 Task: Check the sale-to-list ratio of large walk-in closet in the last 5 years.
Action: Mouse moved to (1195, 302)
Screenshot: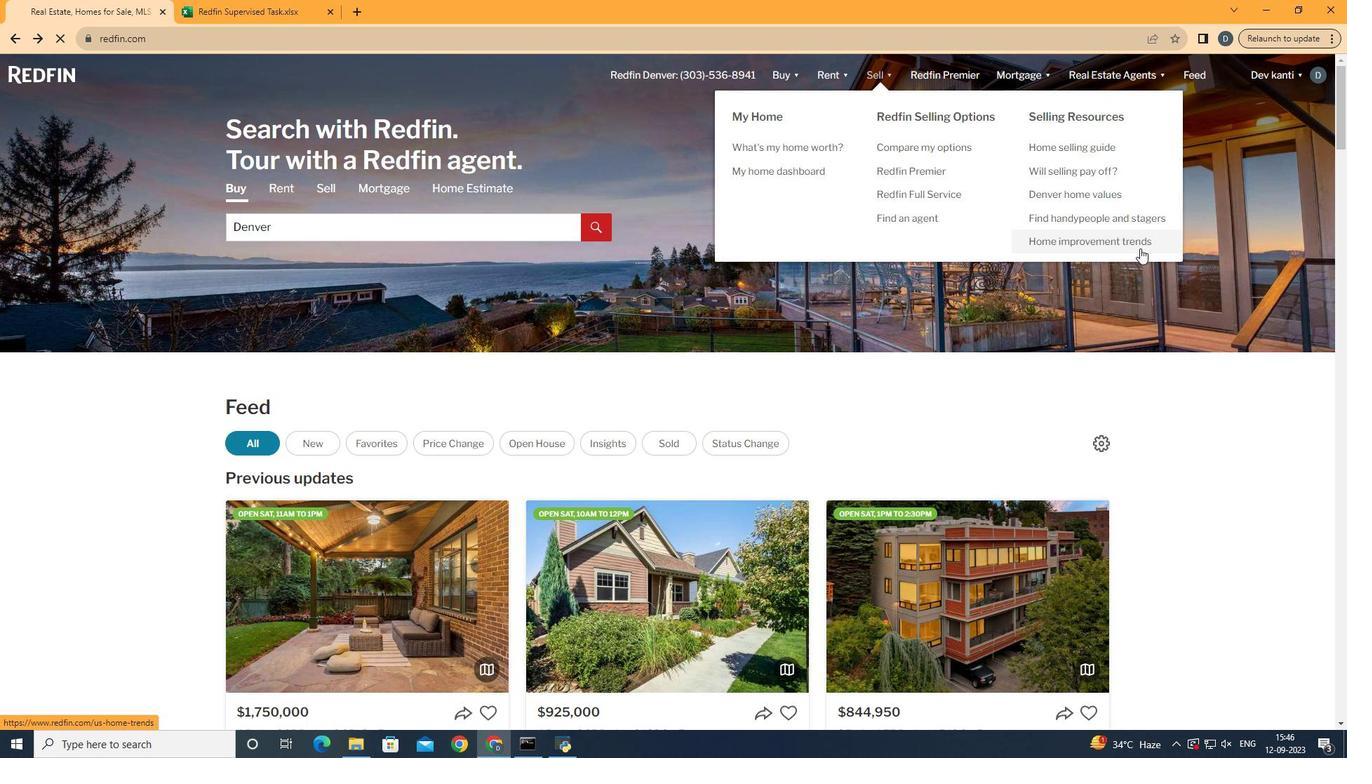 
Action: Mouse pressed left at (1195, 302)
Screenshot: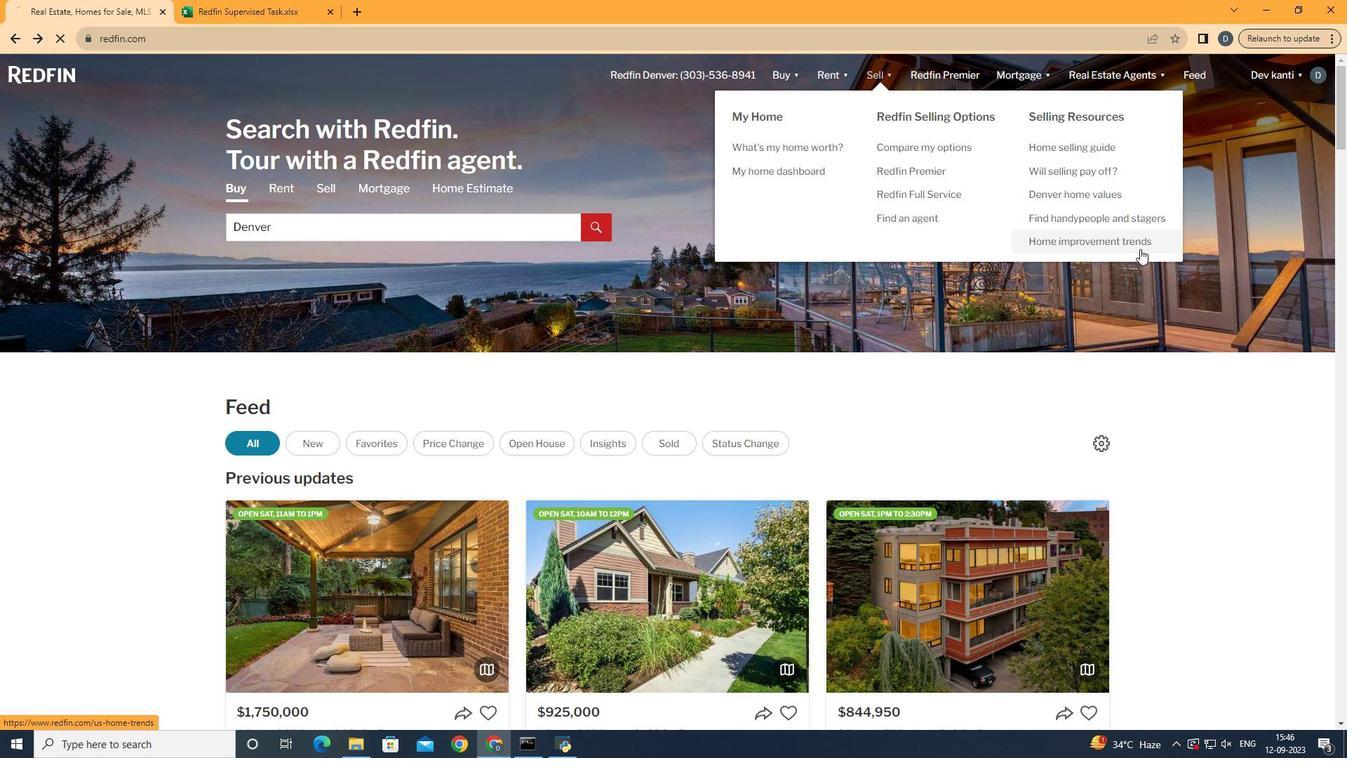 
Action: Mouse moved to (393, 317)
Screenshot: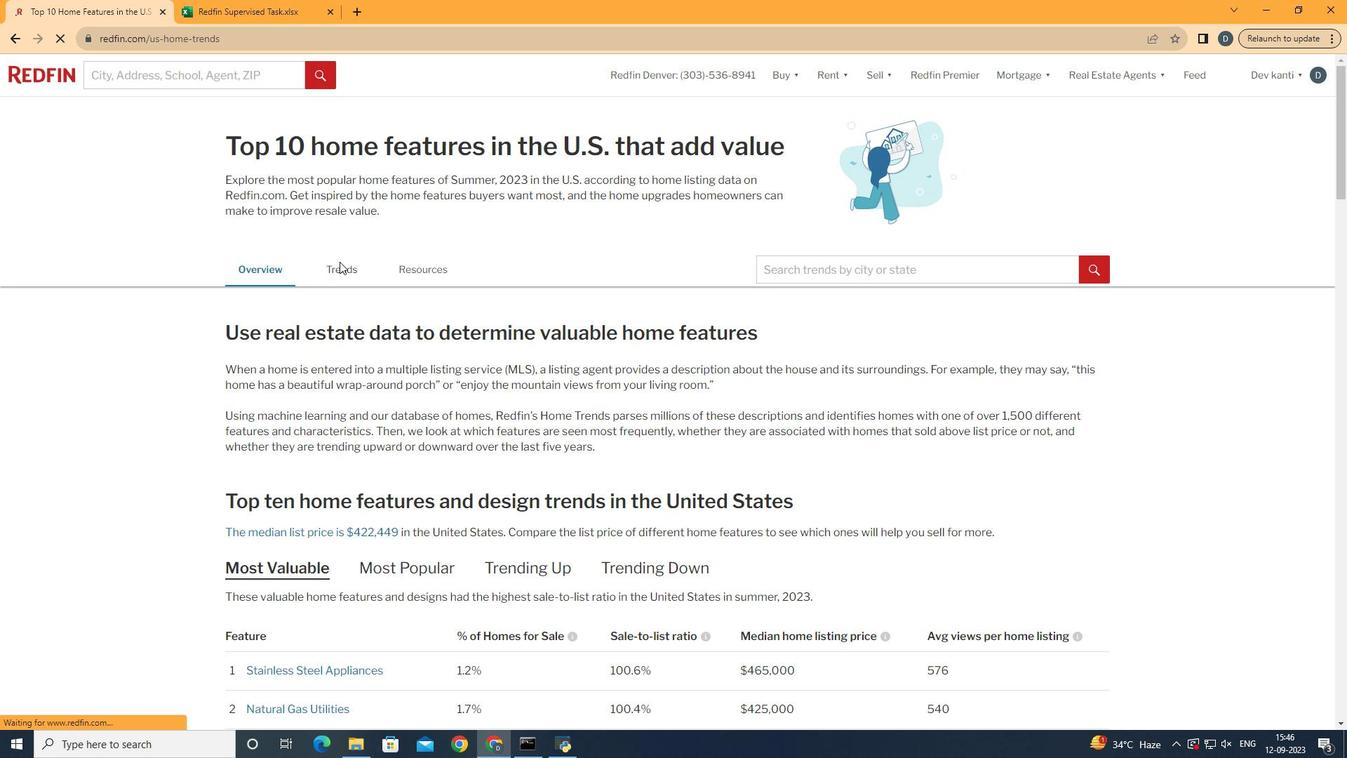 
Action: Mouse pressed left at (393, 317)
Screenshot: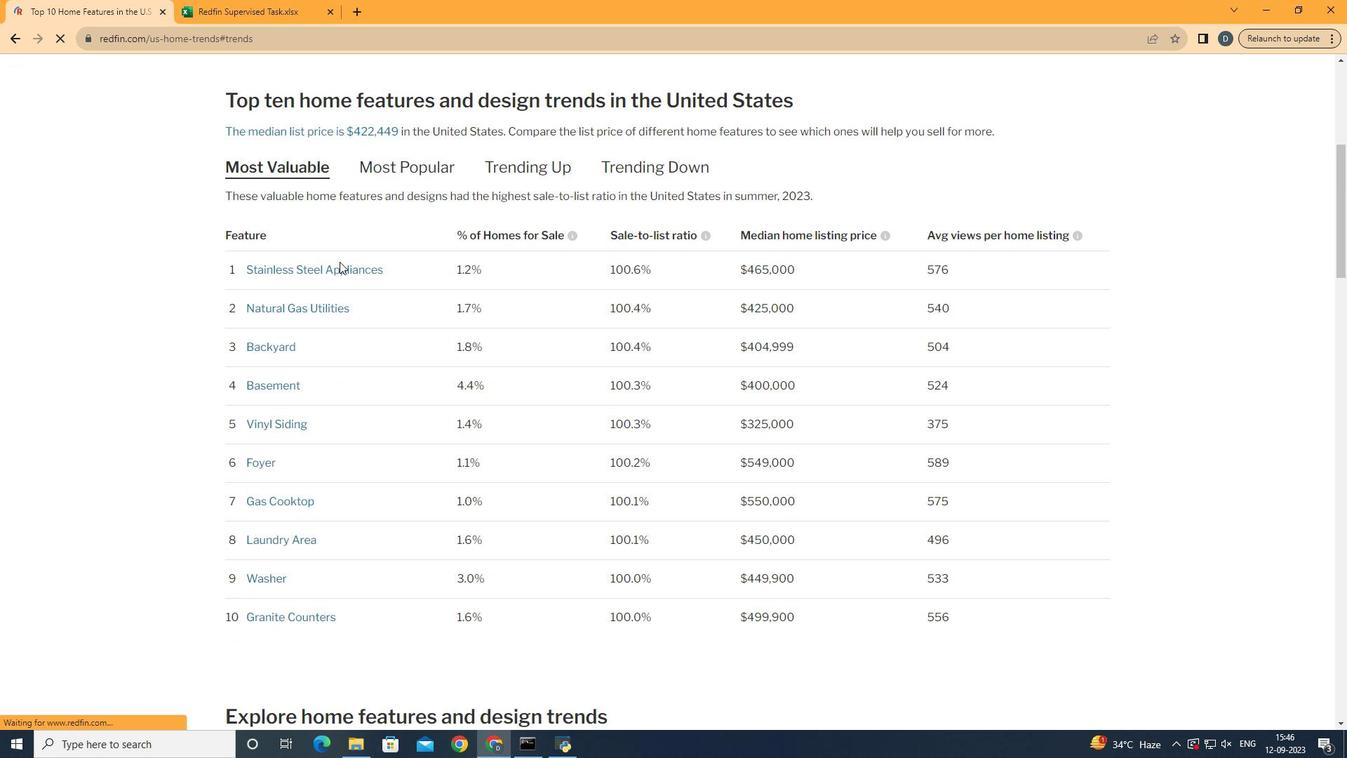 
Action: Mouse moved to (468, 431)
Screenshot: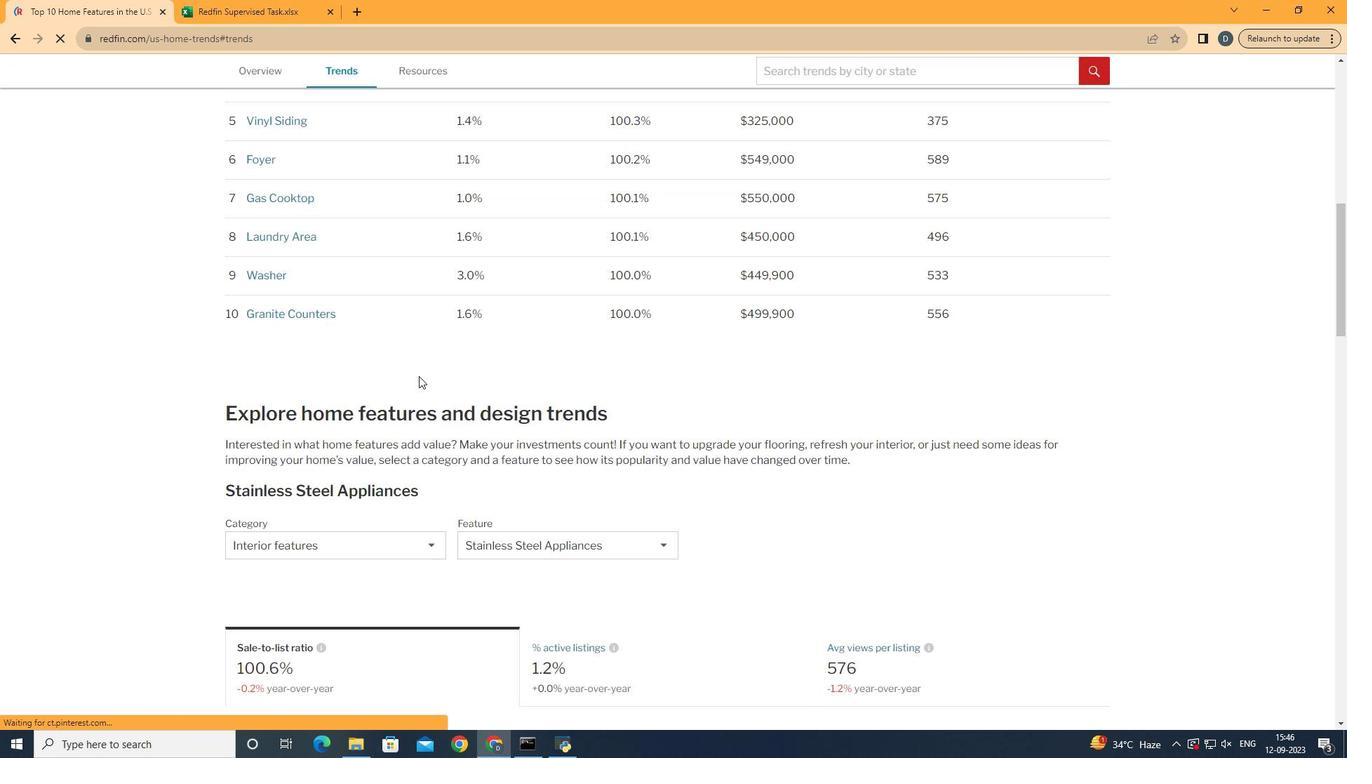 
Action: Mouse scrolled (468, 430) with delta (0, 0)
Screenshot: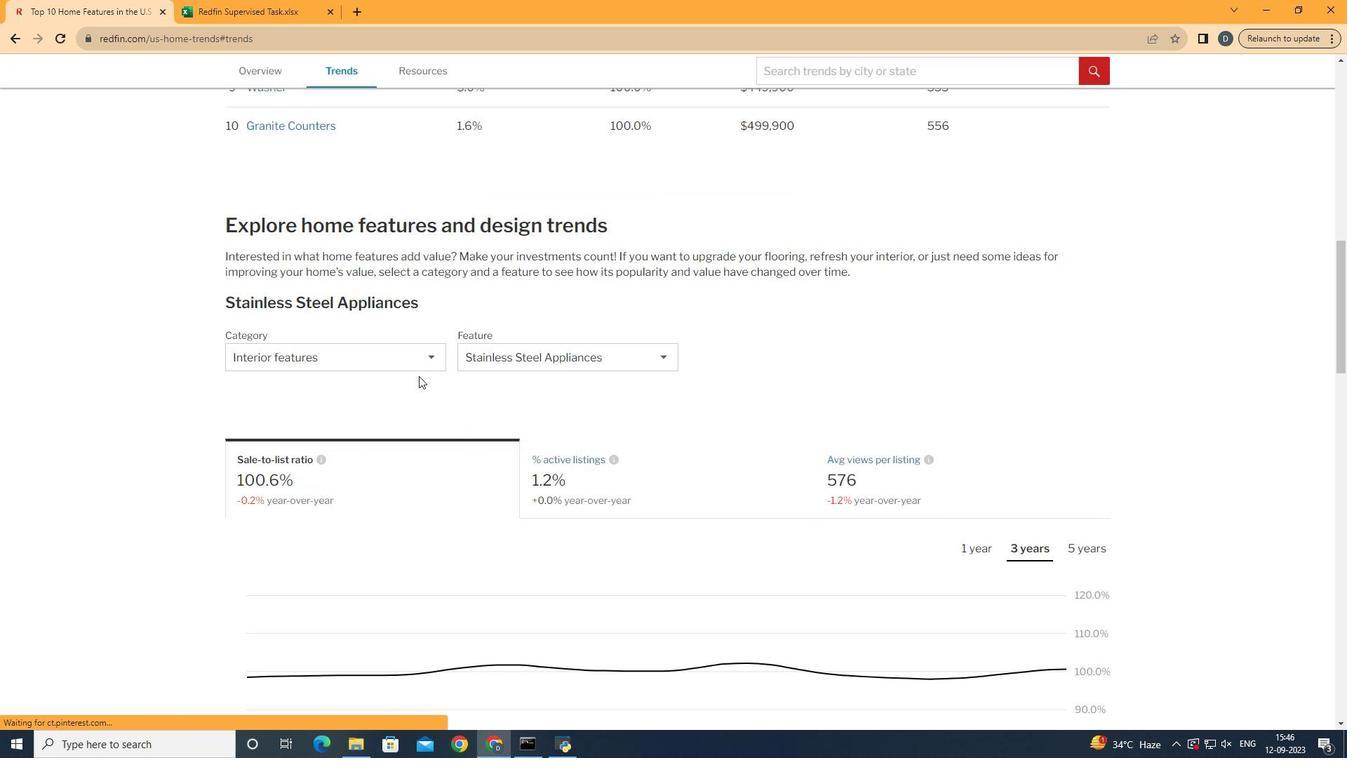 
Action: Mouse scrolled (468, 430) with delta (0, 0)
Screenshot: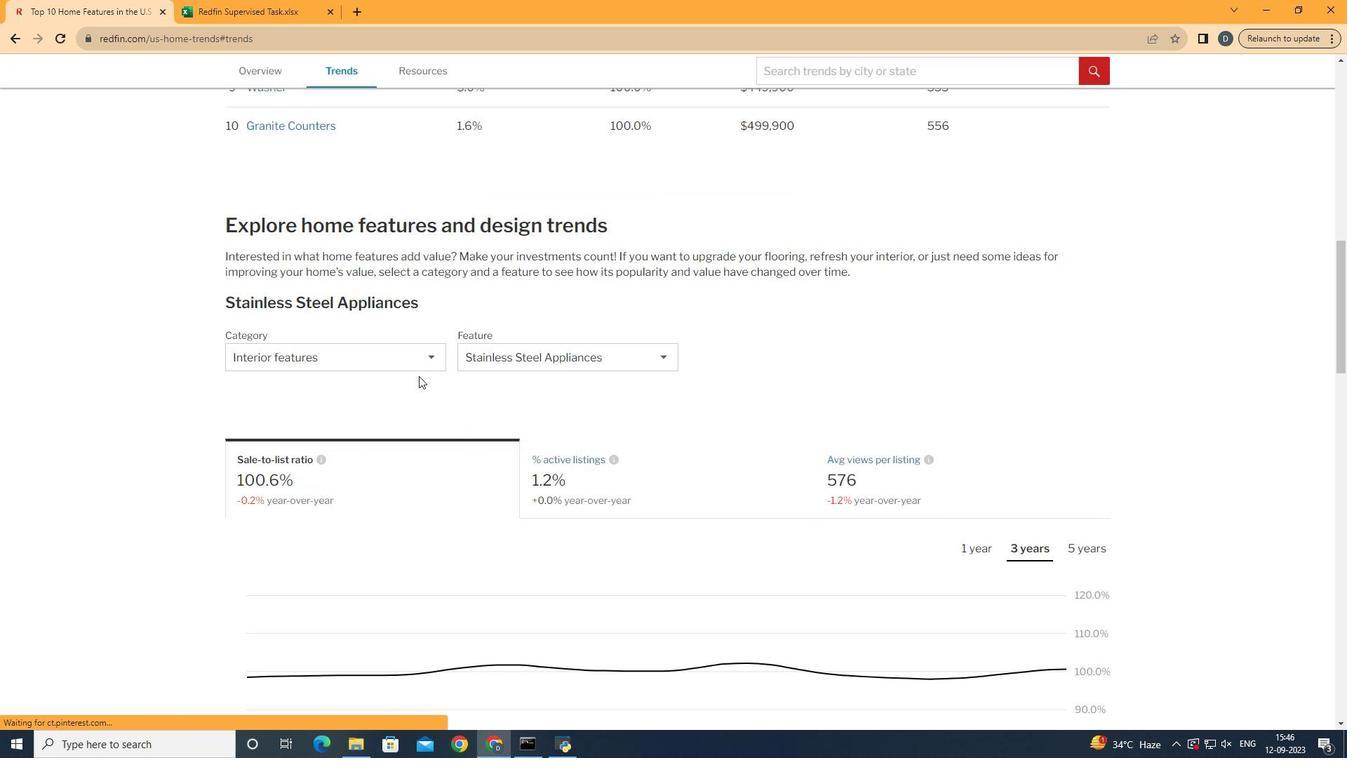 
Action: Mouse moved to (468, 431)
Screenshot: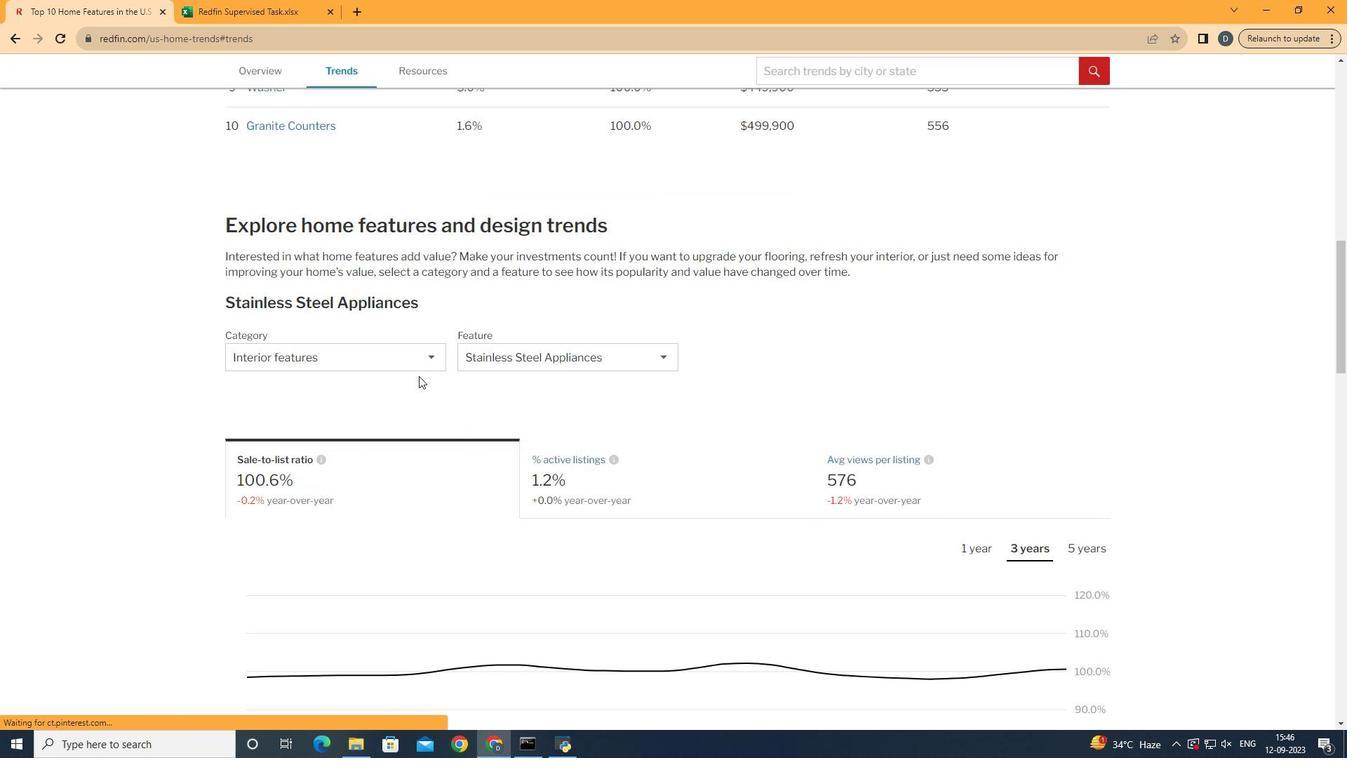 
Action: Mouse scrolled (468, 430) with delta (0, 0)
Screenshot: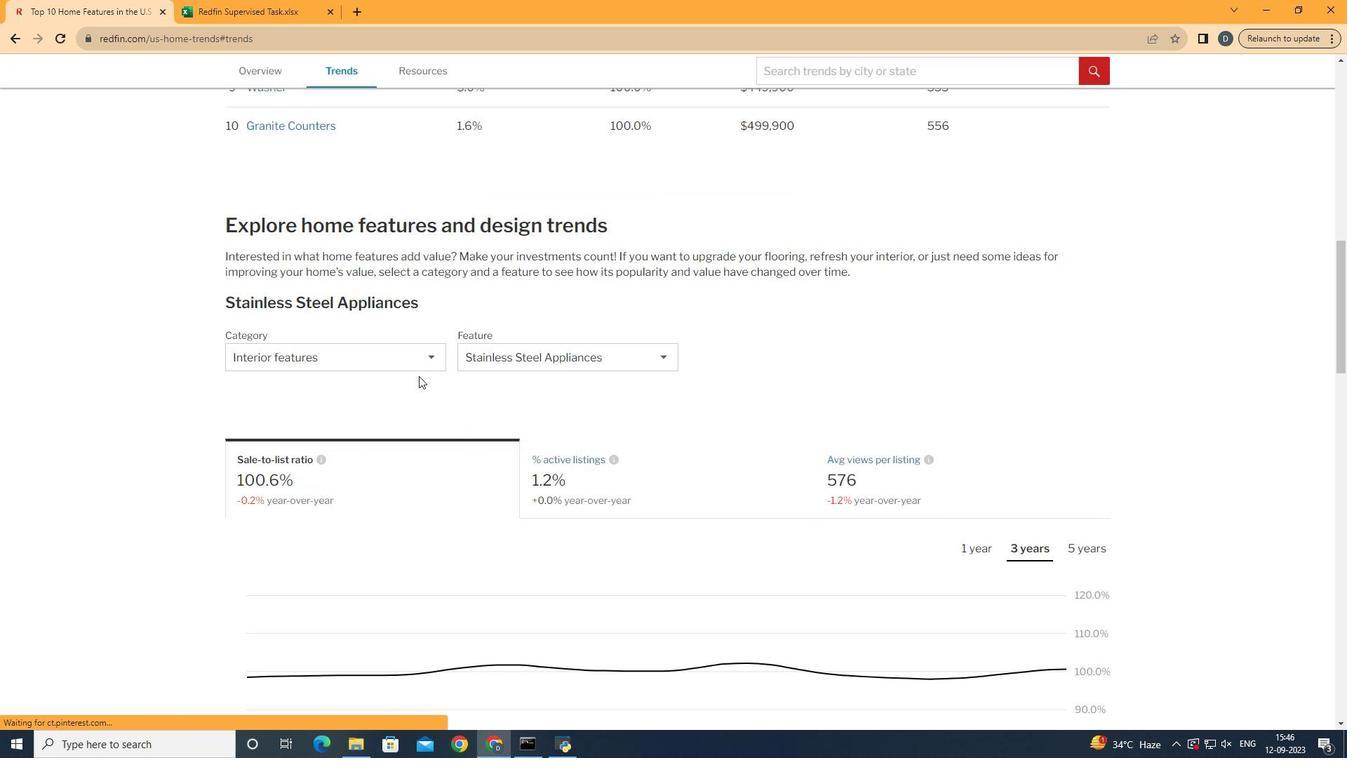 
Action: Mouse moved to (469, 431)
Screenshot: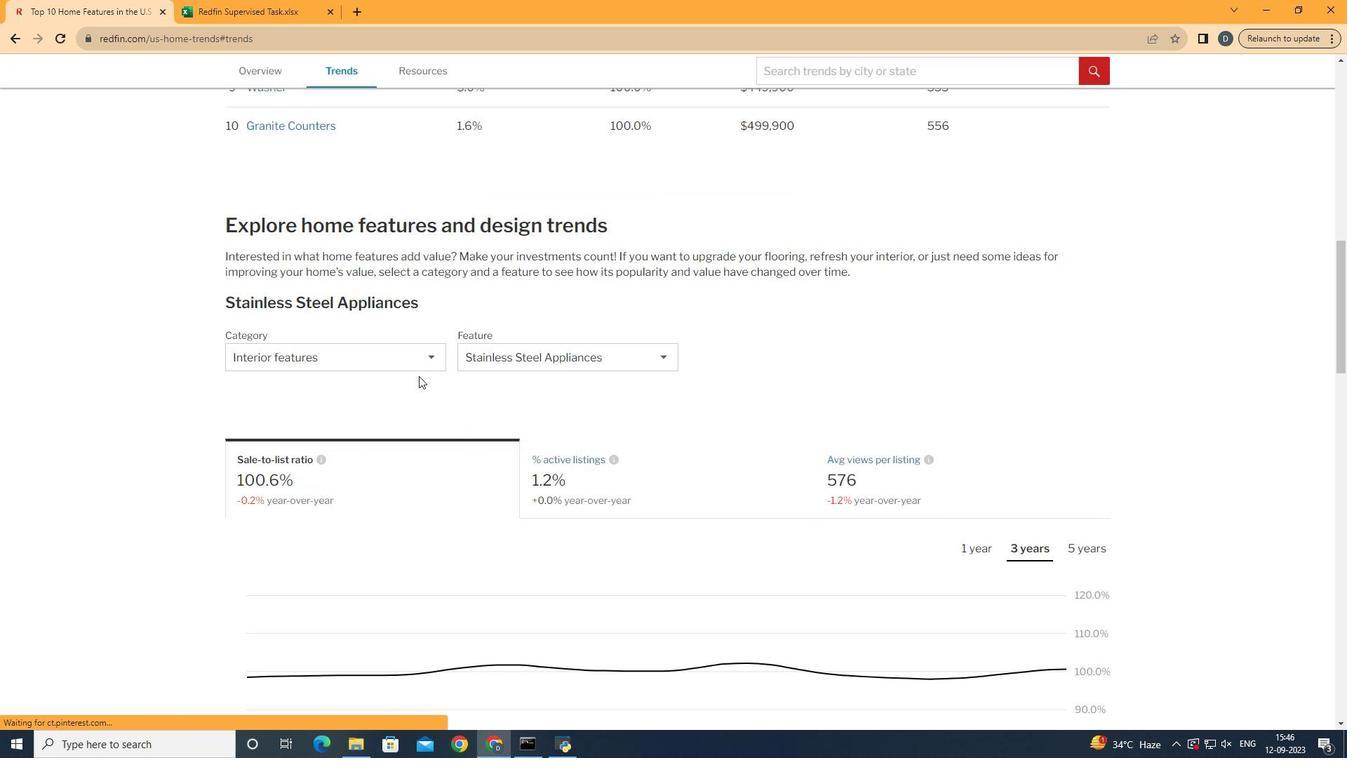 
Action: Mouse scrolled (469, 430) with delta (0, 0)
Screenshot: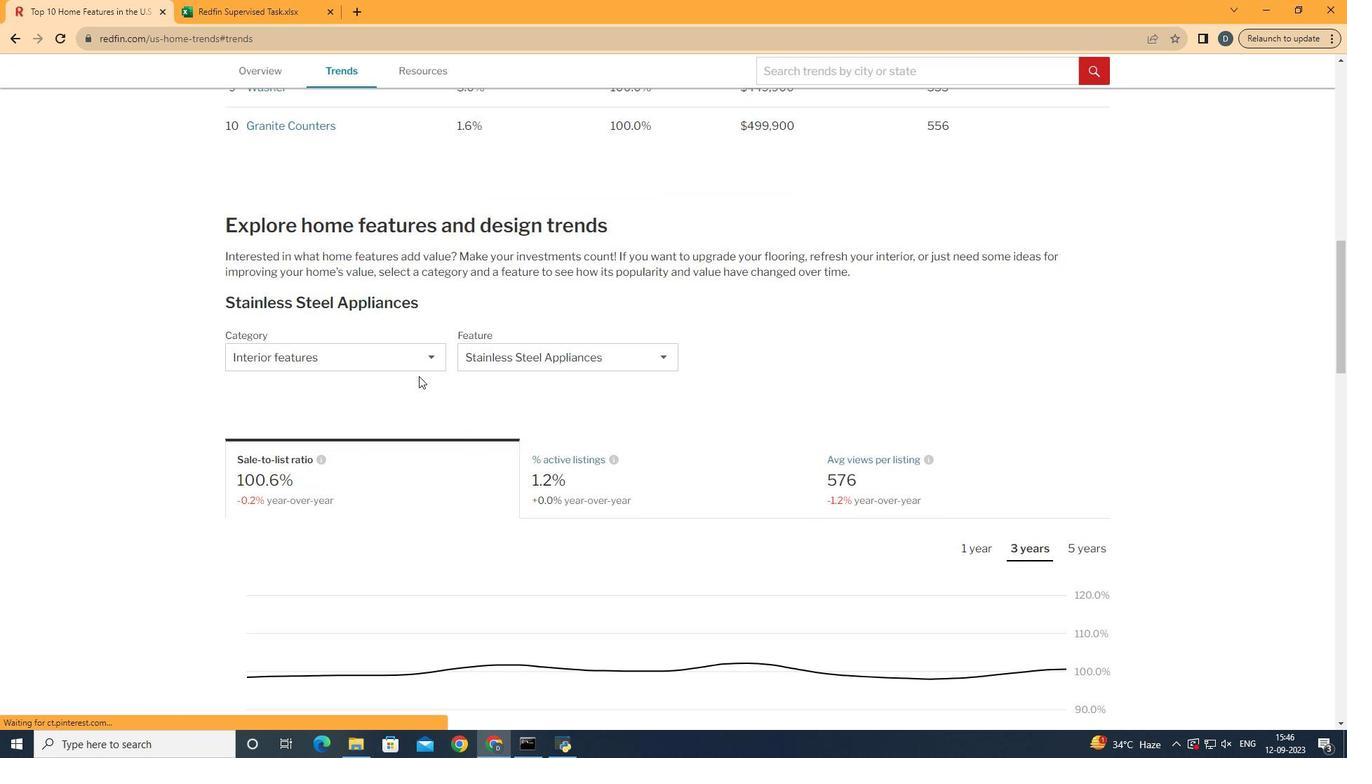 
Action: Mouse moved to (471, 431)
Screenshot: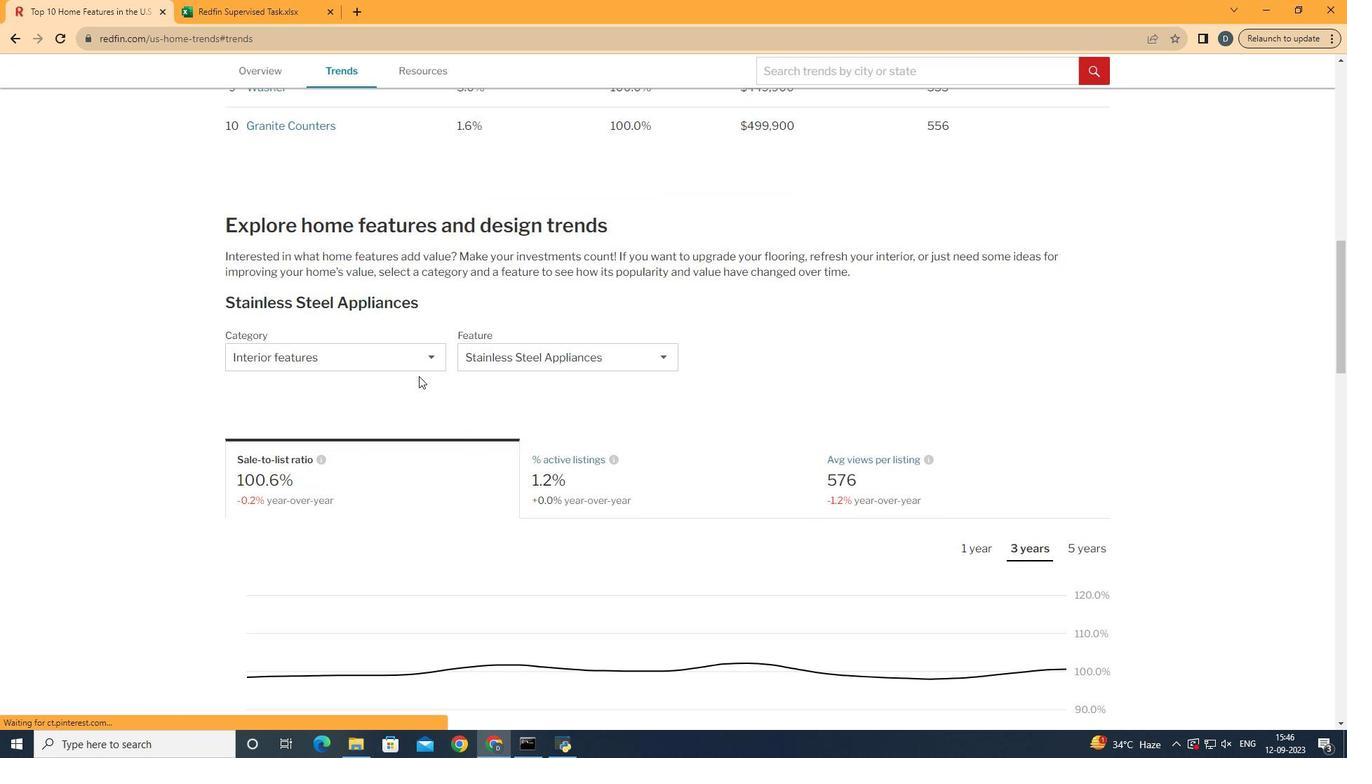 
Action: Mouse scrolled (471, 430) with delta (0, 0)
Screenshot: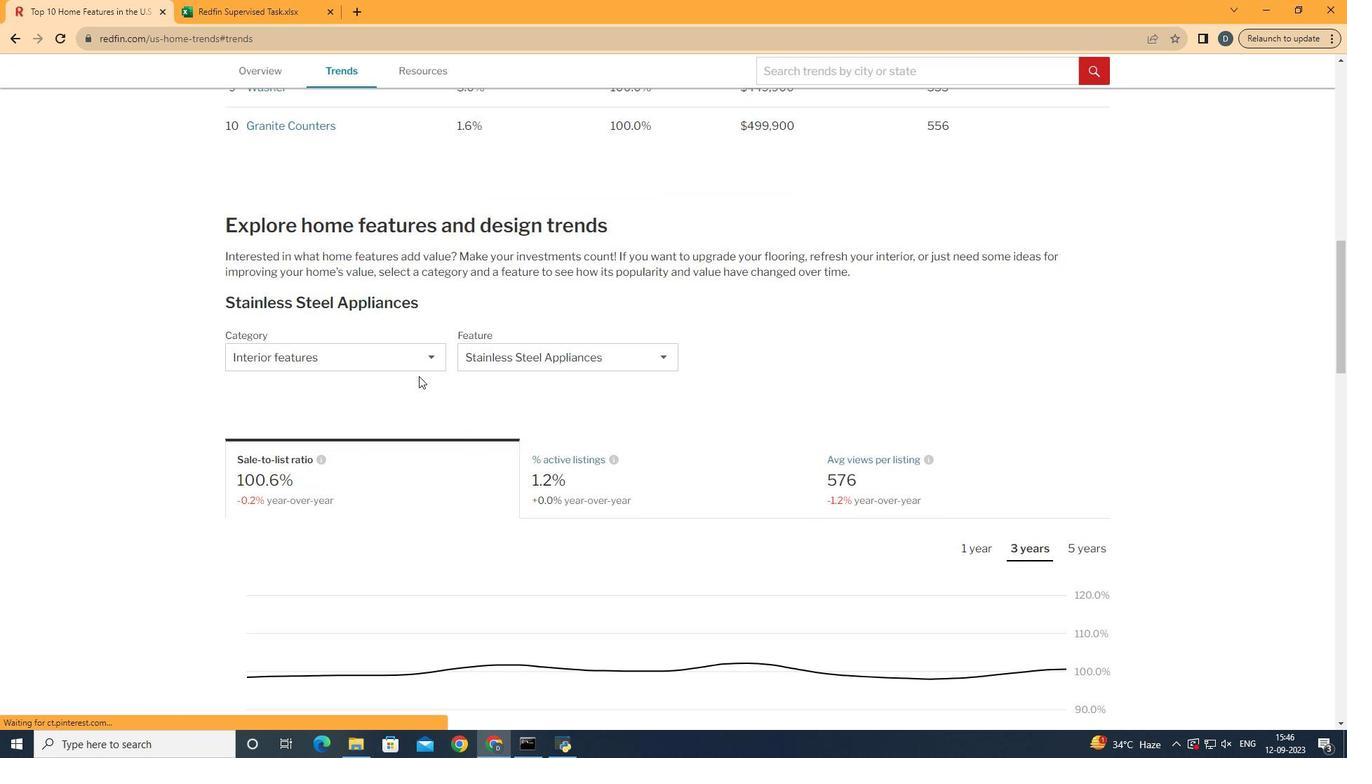 
Action: Mouse moved to (473, 430)
Screenshot: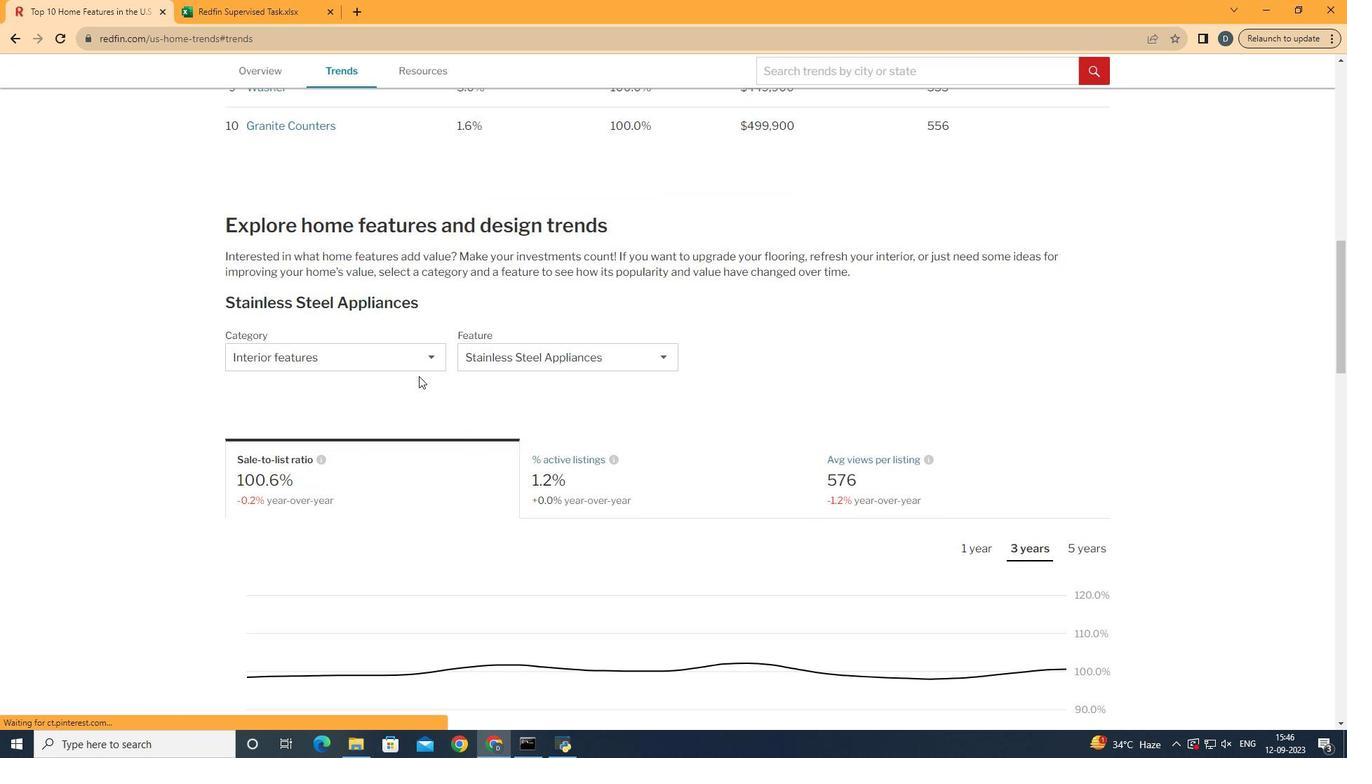 
Action: Mouse scrolled (473, 430) with delta (0, 0)
Screenshot: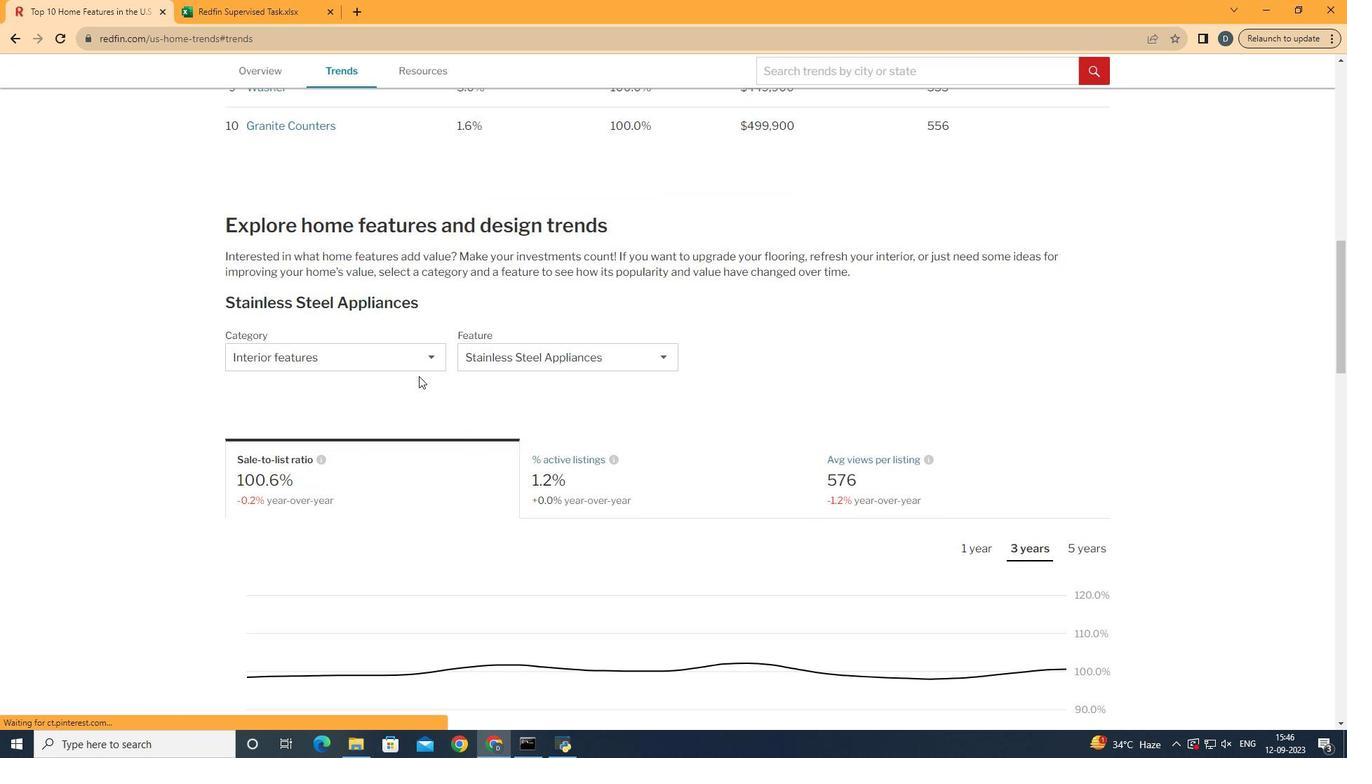 
Action: Mouse moved to (473, 430)
Screenshot: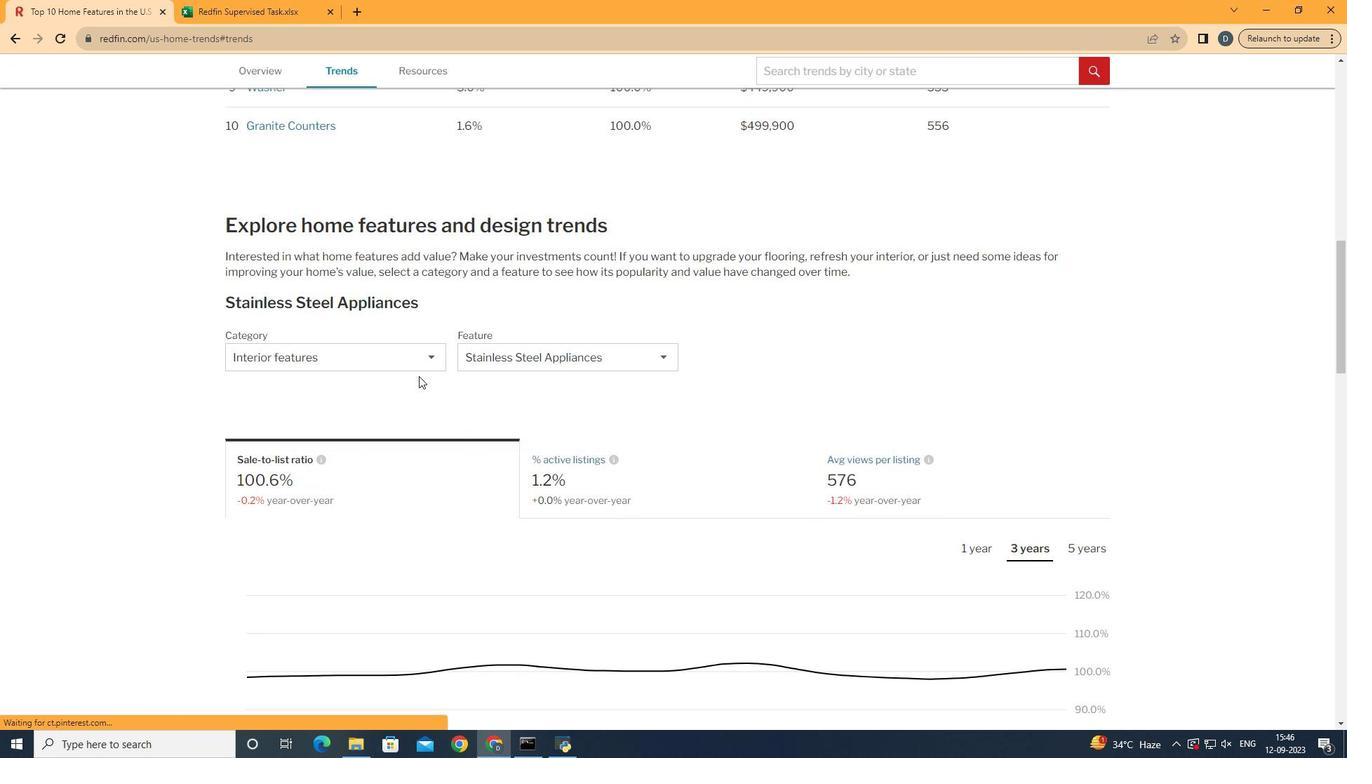 
Action: Mouse scrolled (473, 430) with delta (0, 0)
Screenshot: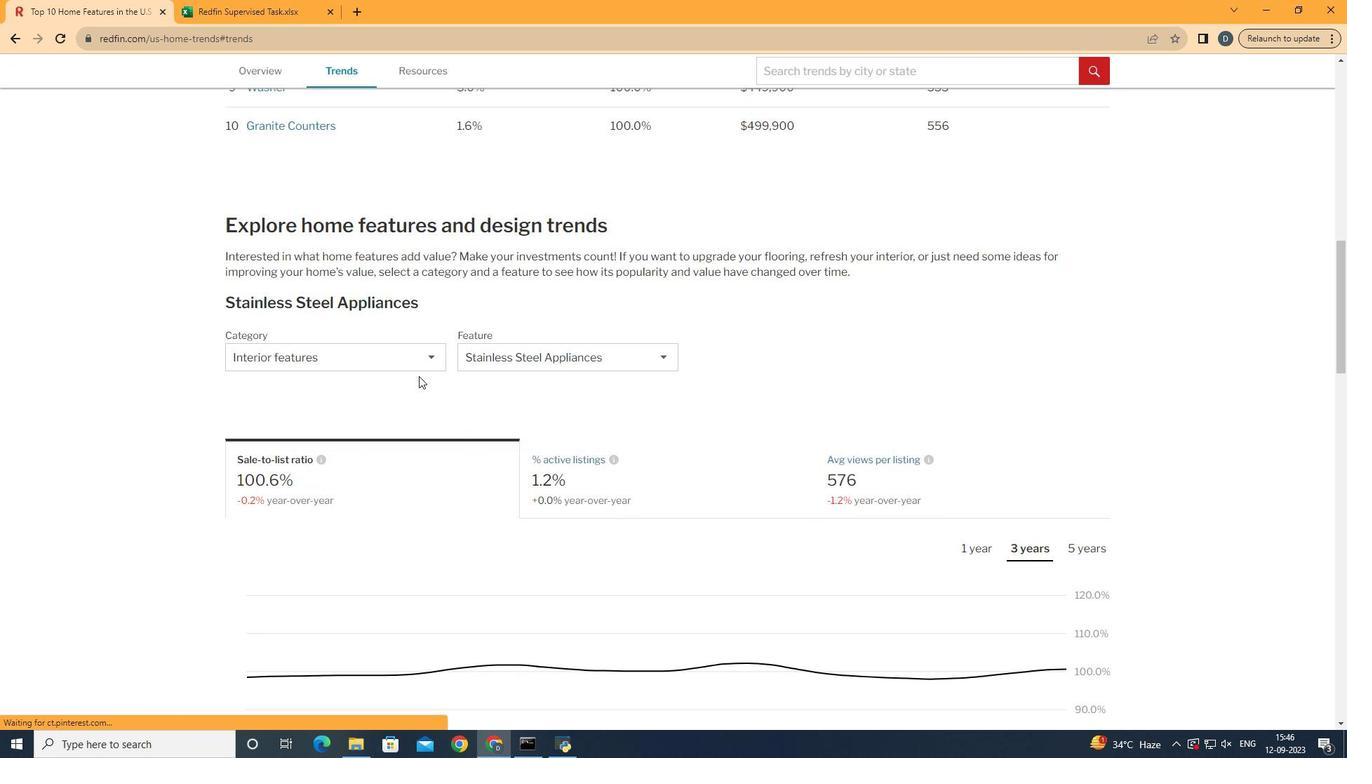 
Action: Mouse moved to (473, 430)
Screenshot: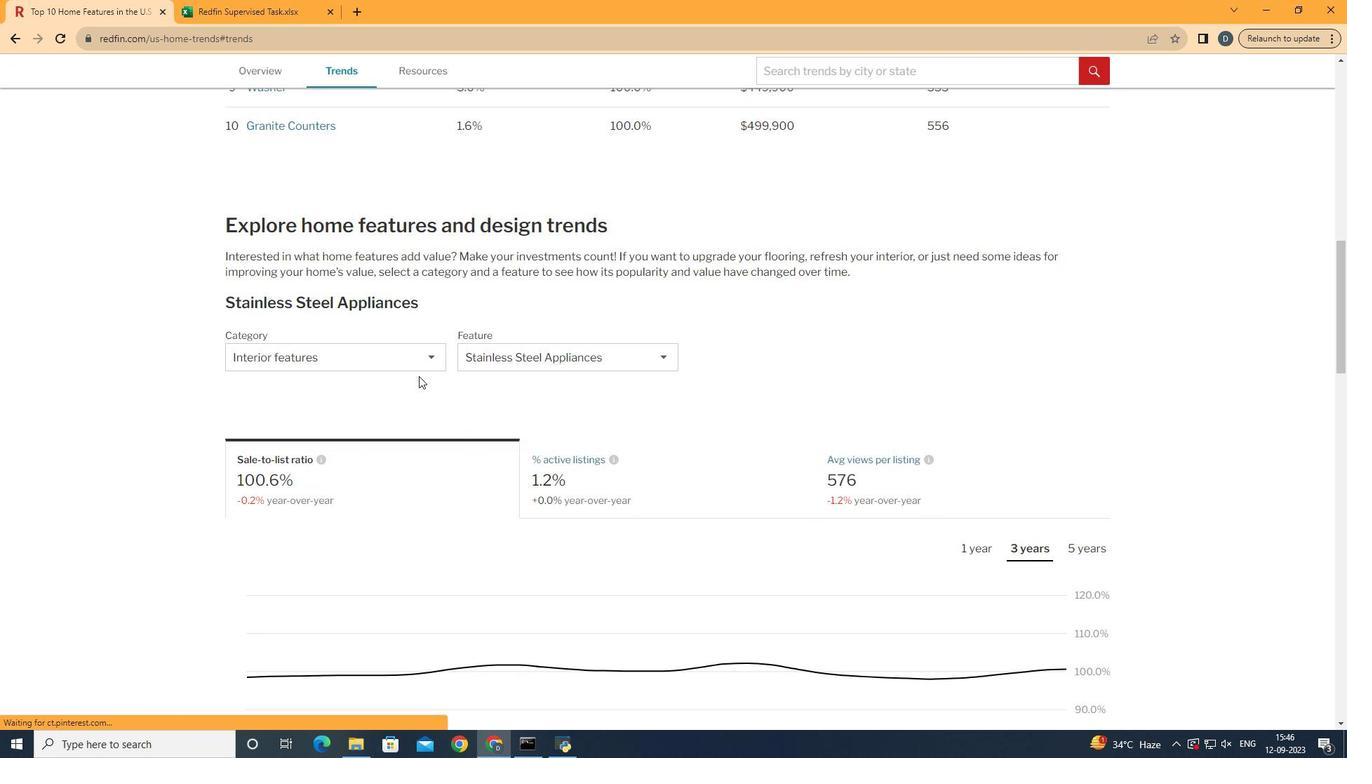 
Action: Mouse scrolled (473, 430) with delta (0, 0)
Screenshot: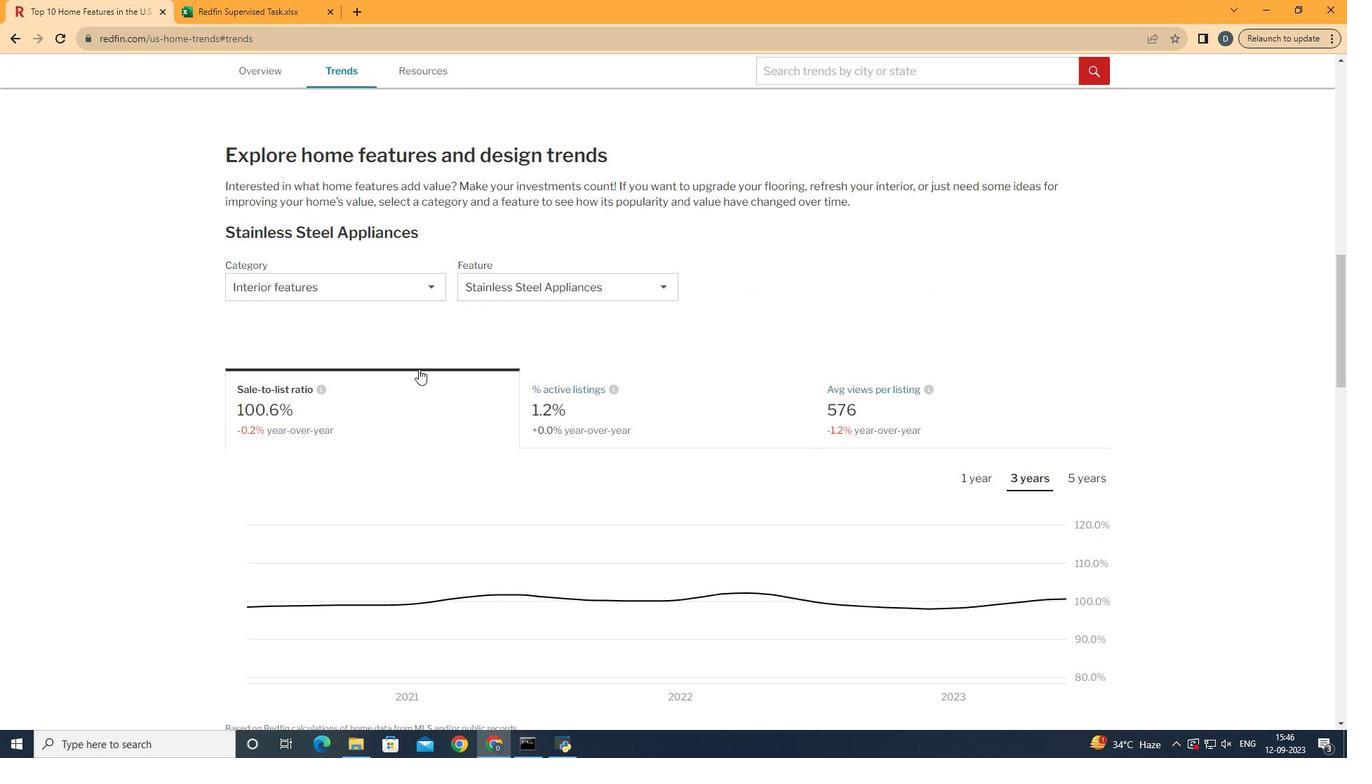 
Action: Mouse moved to (456, 325)
Screenshot: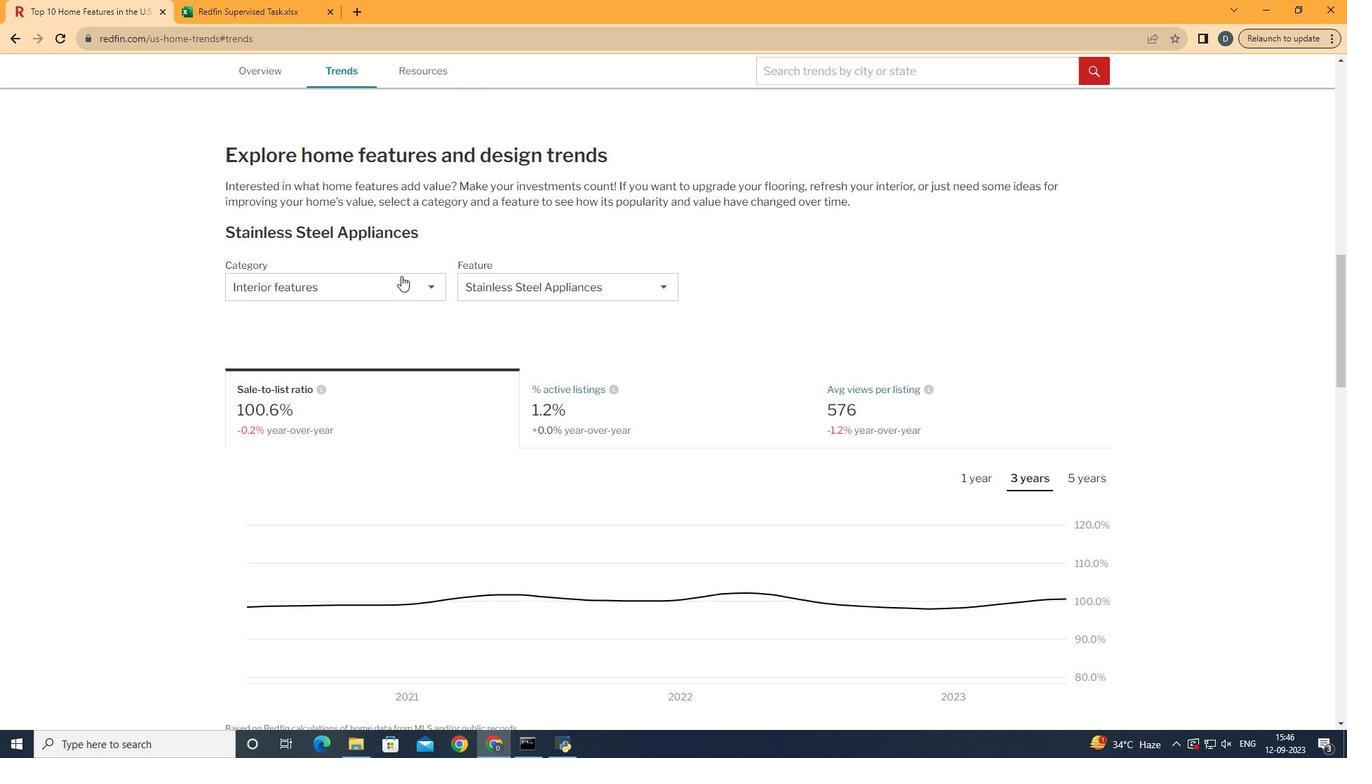 
Action: Mouse pressed left at (456, 325)
Screenshot: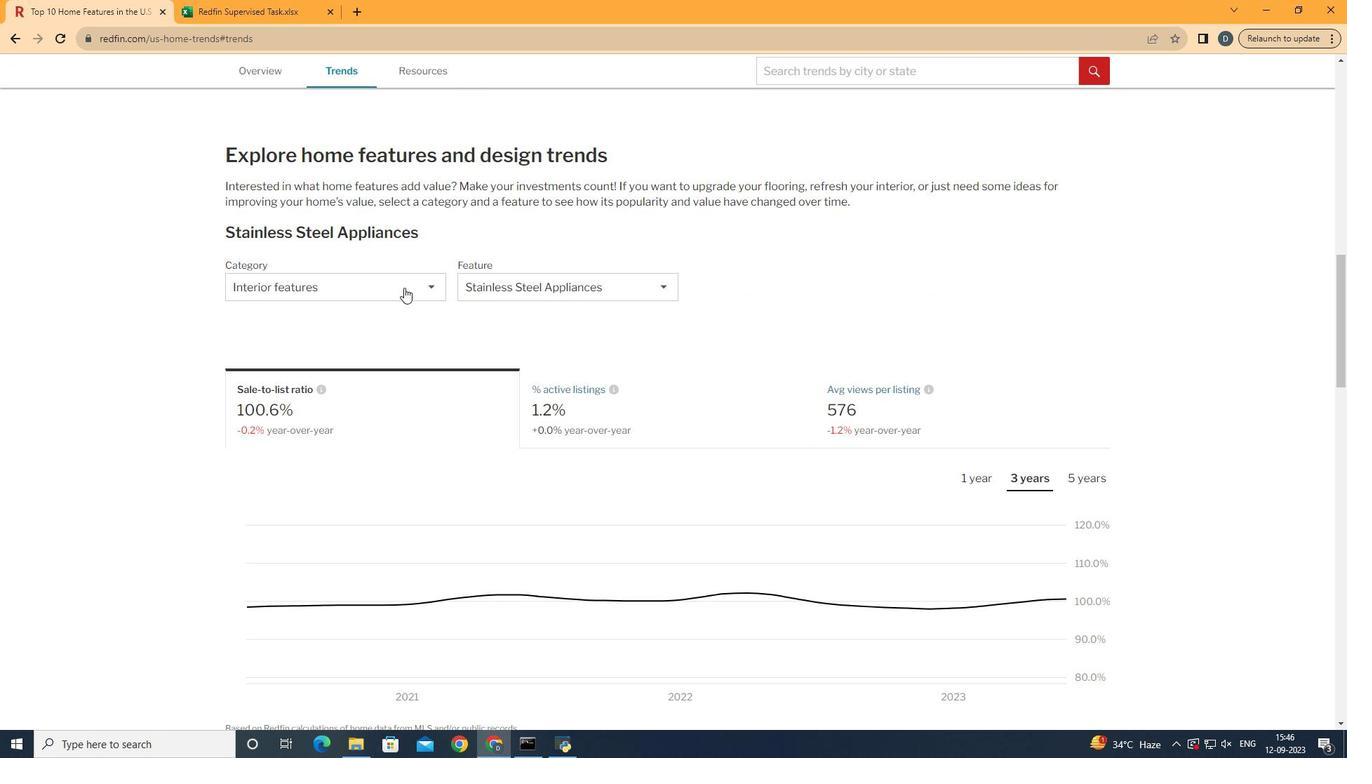 
Action: Mouse moved to (459, 342)
Screenshot: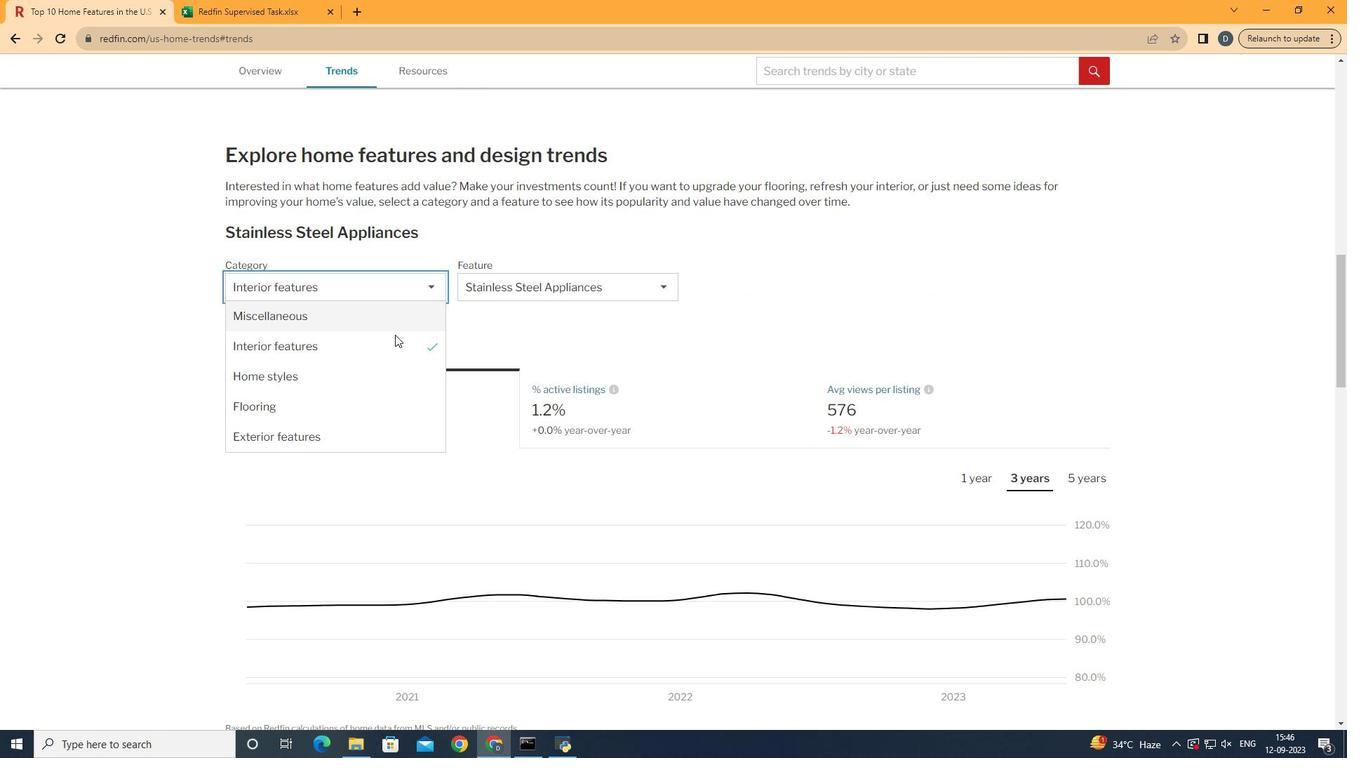 
Action: Mouse pressed left at (459, 342)
Screenshot: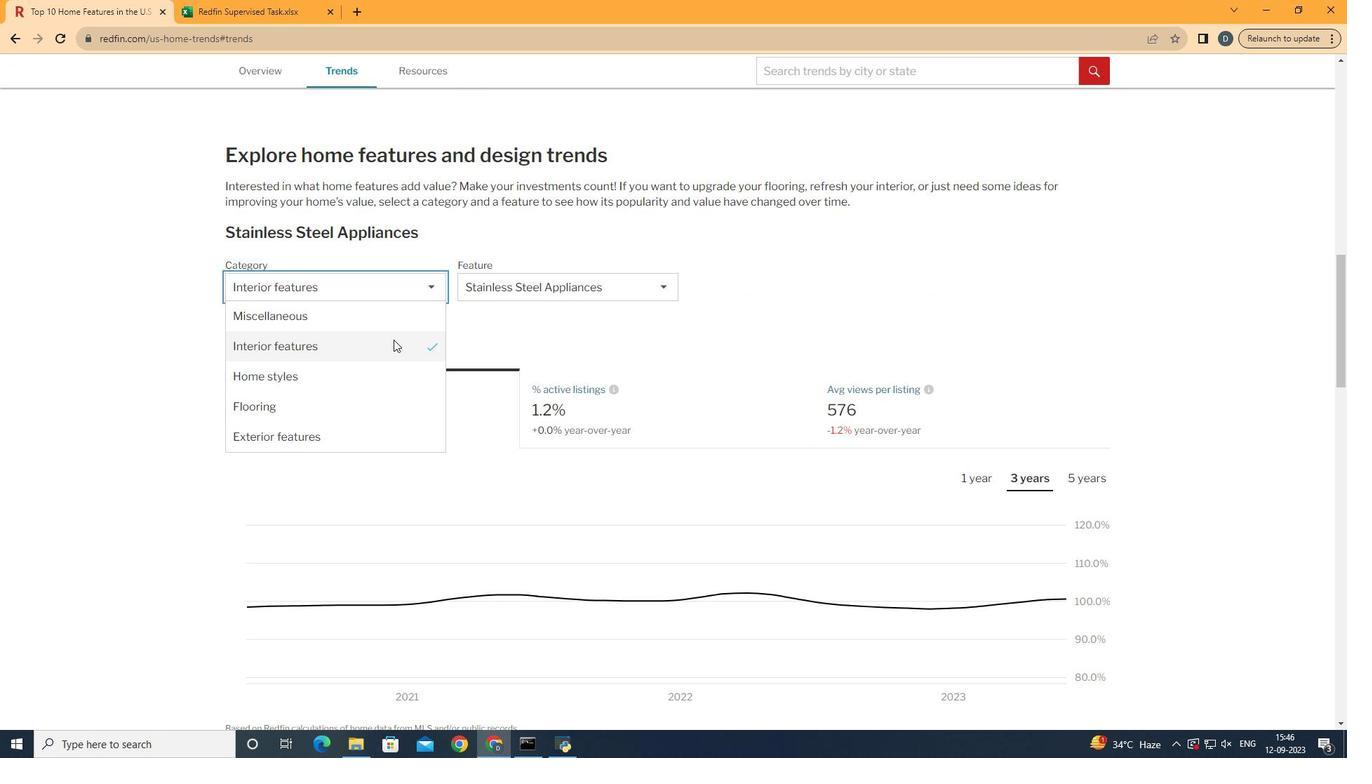 
Action: Mouse moved to (448, 396)
Screenshot: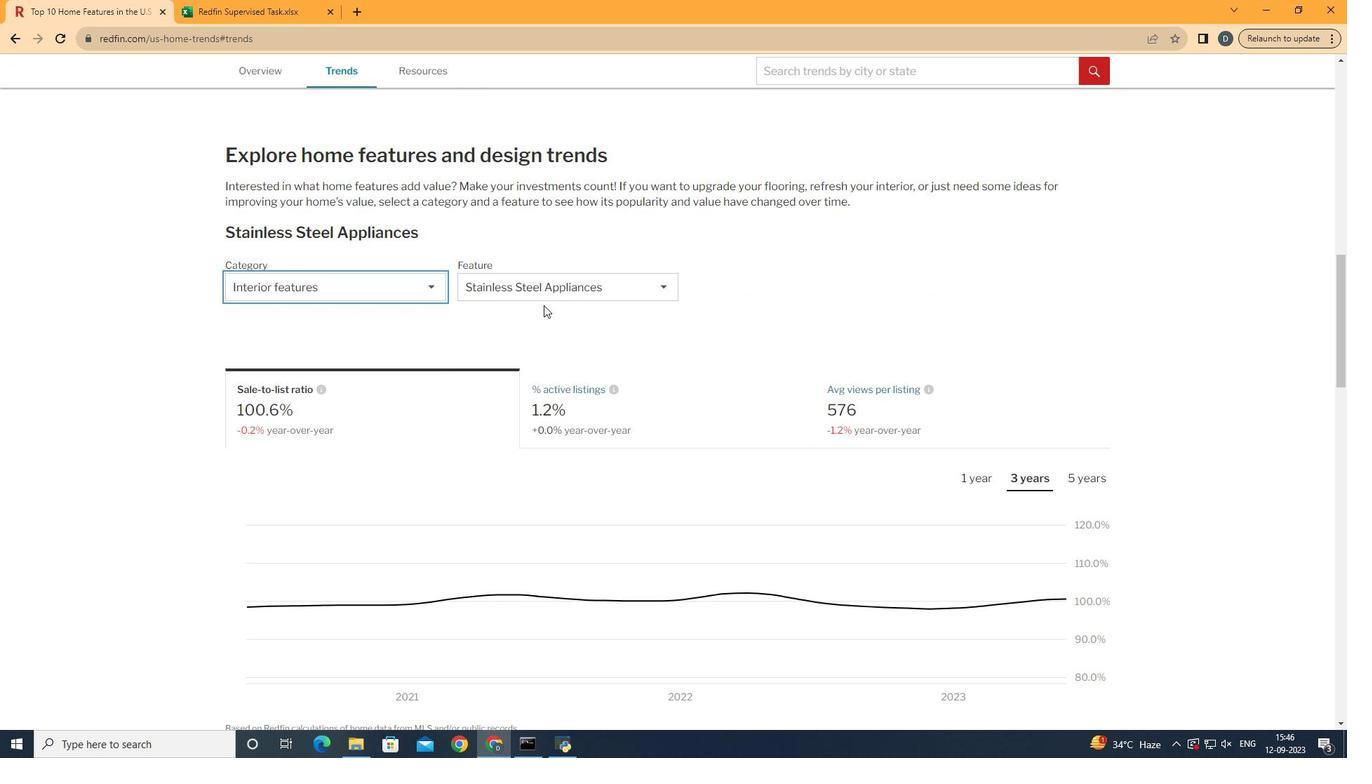 
Action: Mouse pressed left at (448, 396)
Screenshot: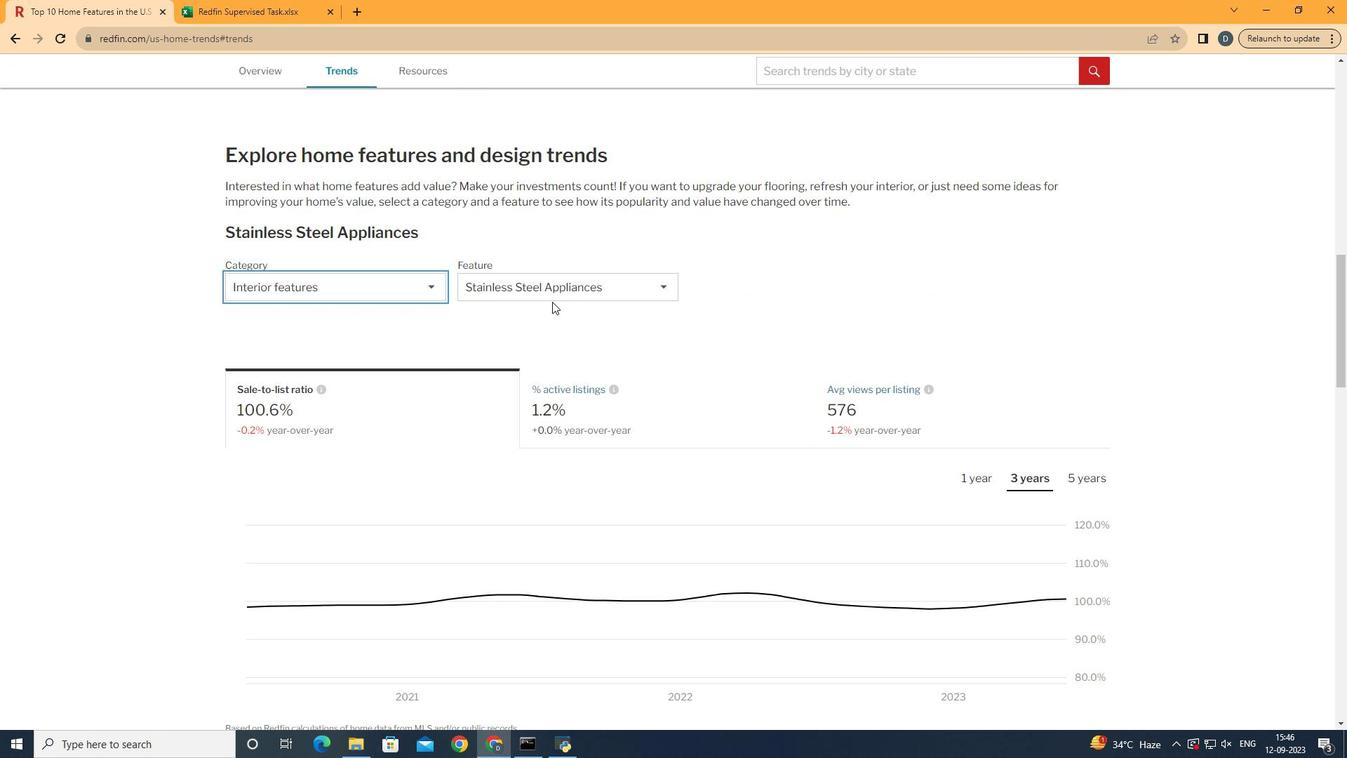 
Action: Mouse moved to (633, 328)
Screenshot: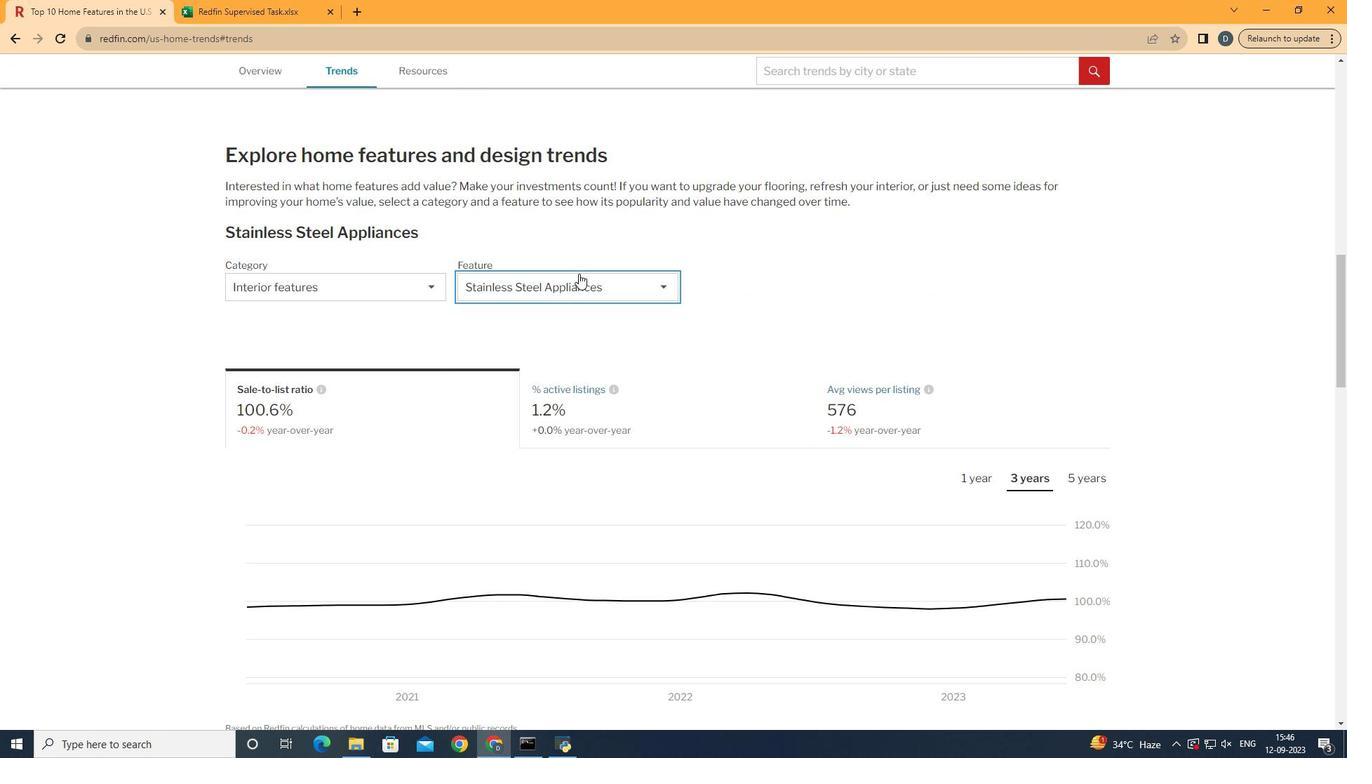 
Action: Mouse pressed left at (633, 328)
Screenshot: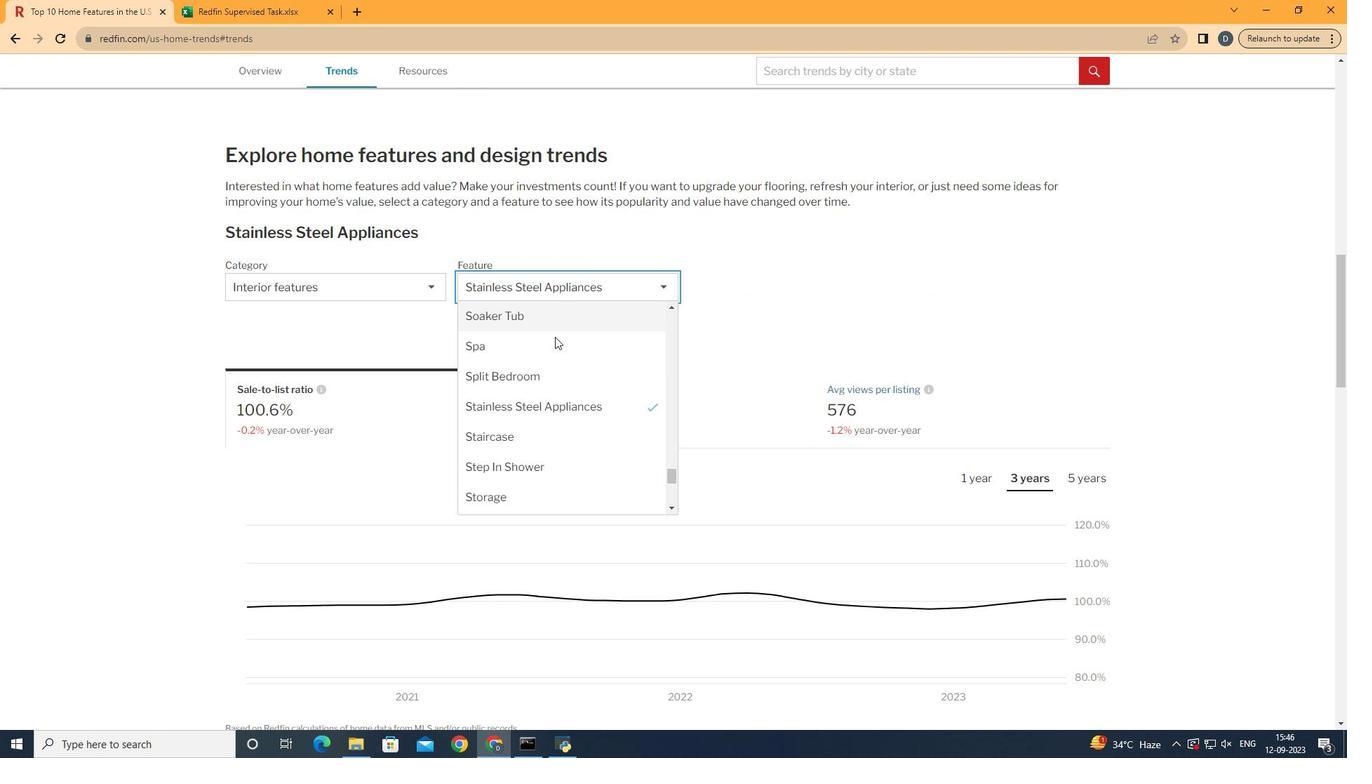 
Action: Mouse moved to (609, 475)
Screenshot: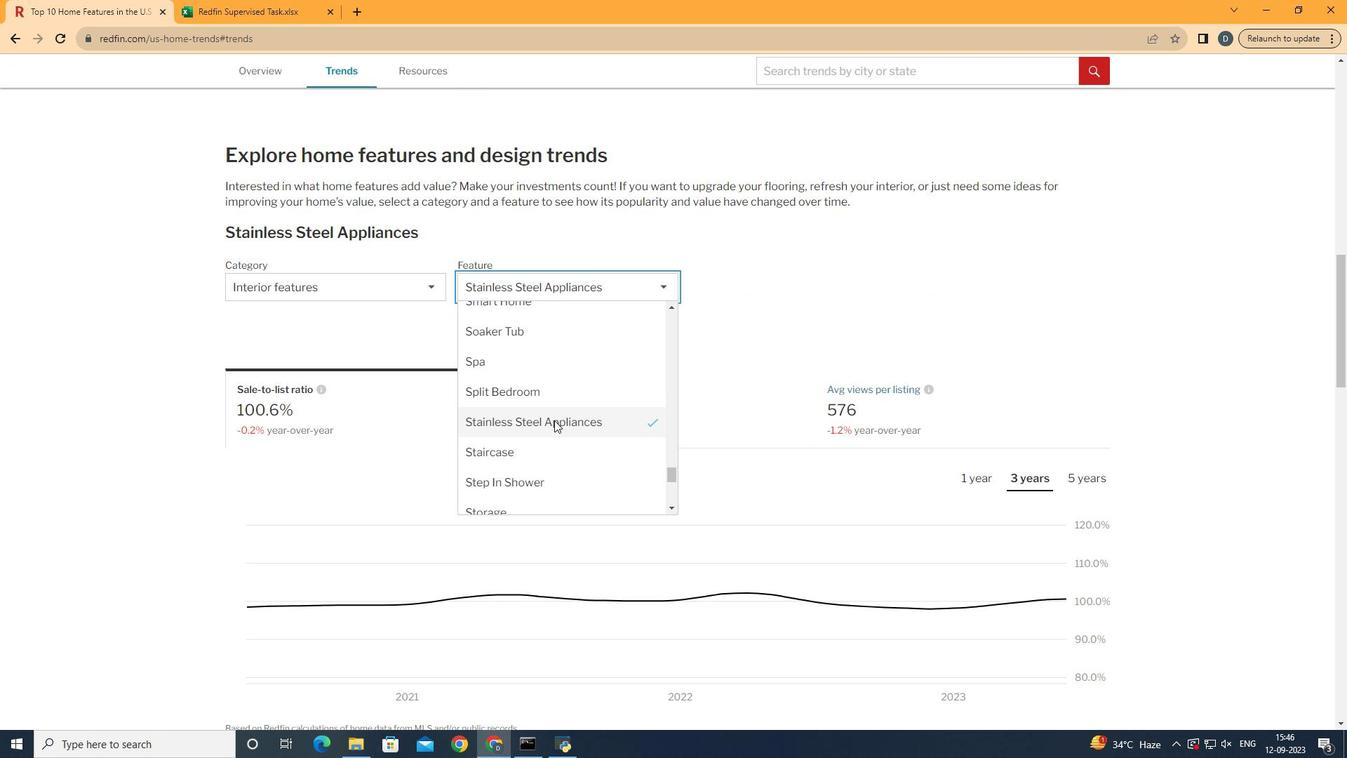 
Action: Mouse scrolled (609, 475) with delta (0, 0)
Screenshot: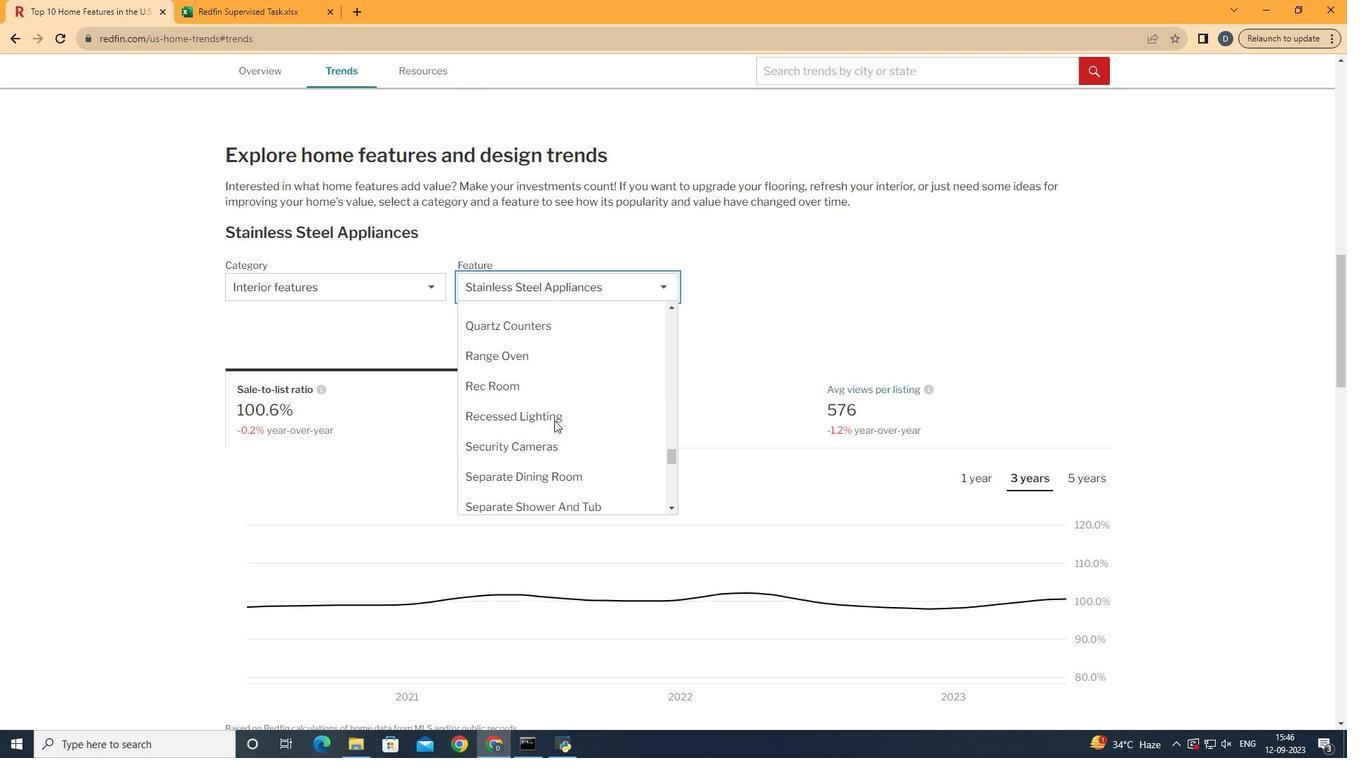 
Action: Mouse scrolled (609, 475) with delta (0, 0)
Screenshot: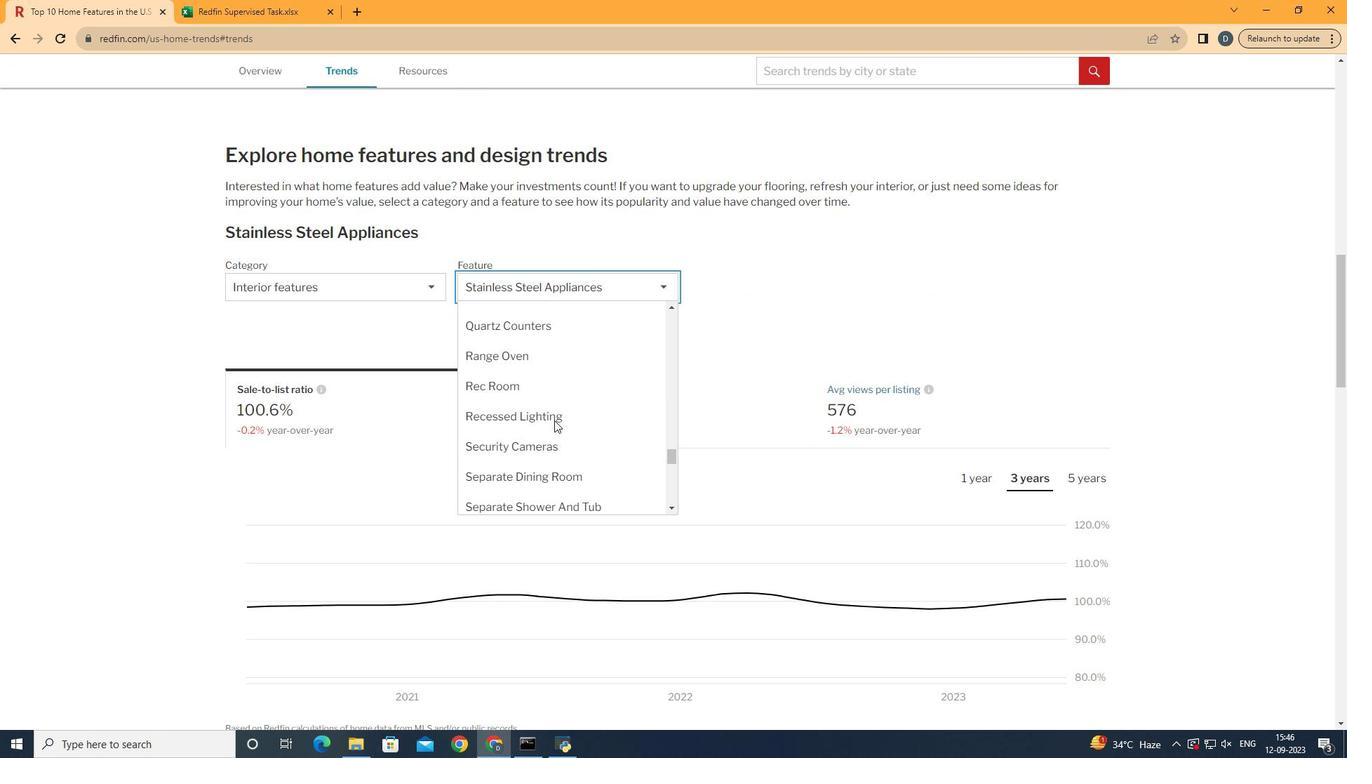 
Action: Mouse scrolled (609, 475) with delta (0, 0)
Screenshot: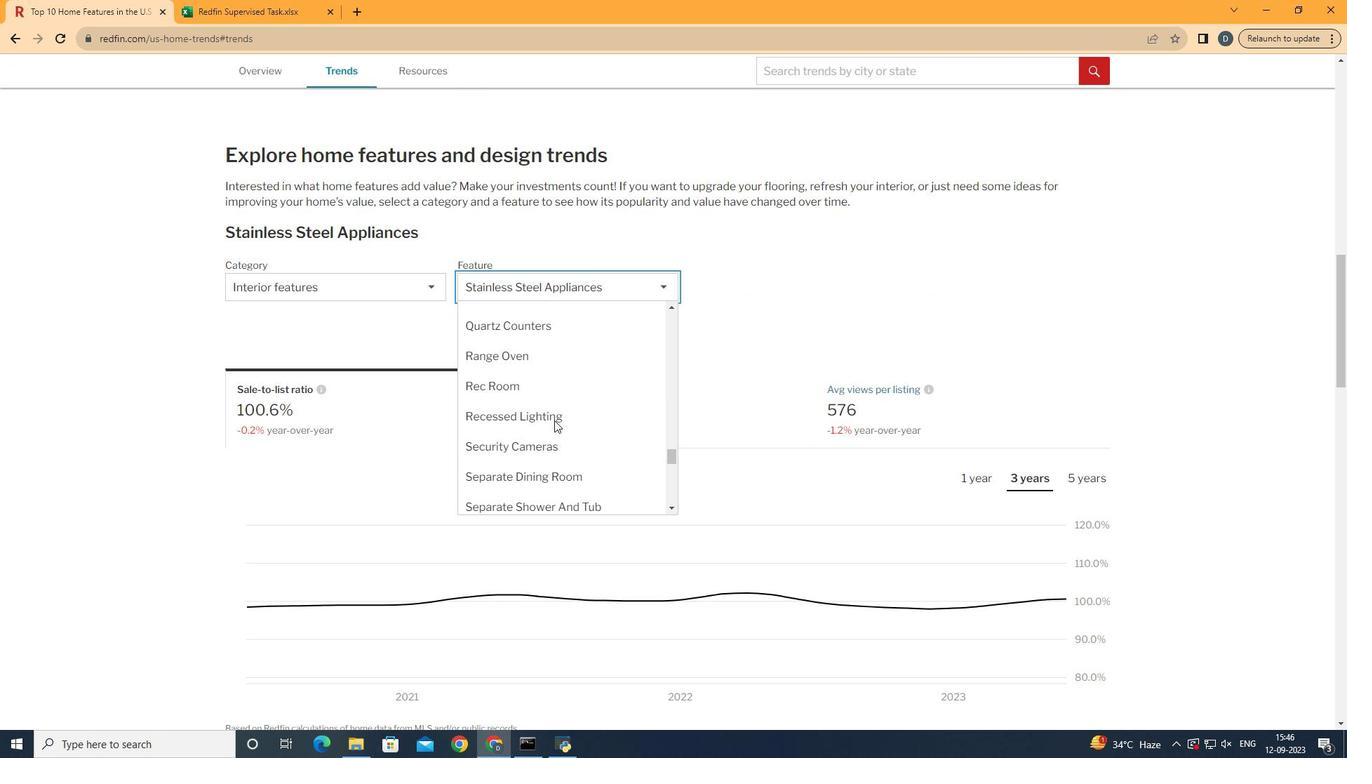 
Action: Mouse scrolled (609, 475) with delta (0, 0)
Screenshot: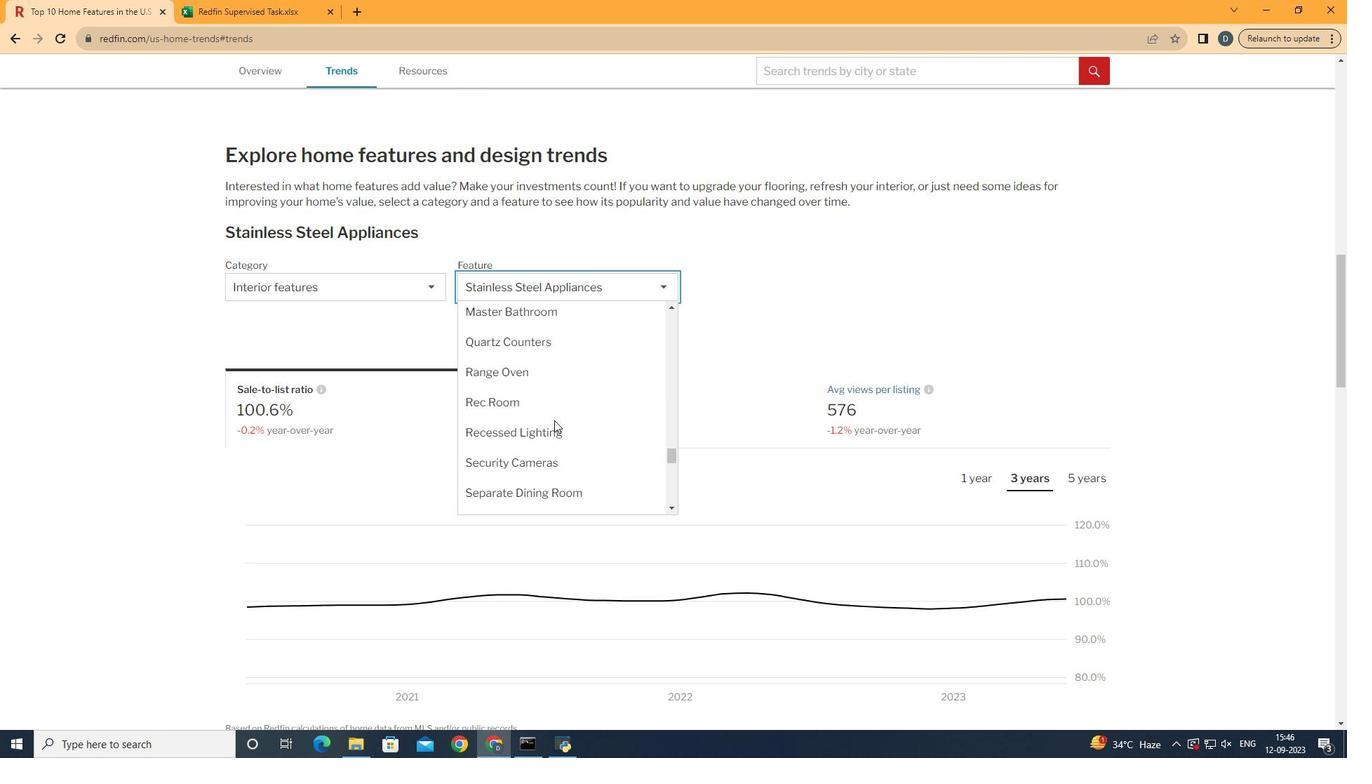 
Action: Mouse scrolled (609, 475) with delta (0, 0)
Screenshot: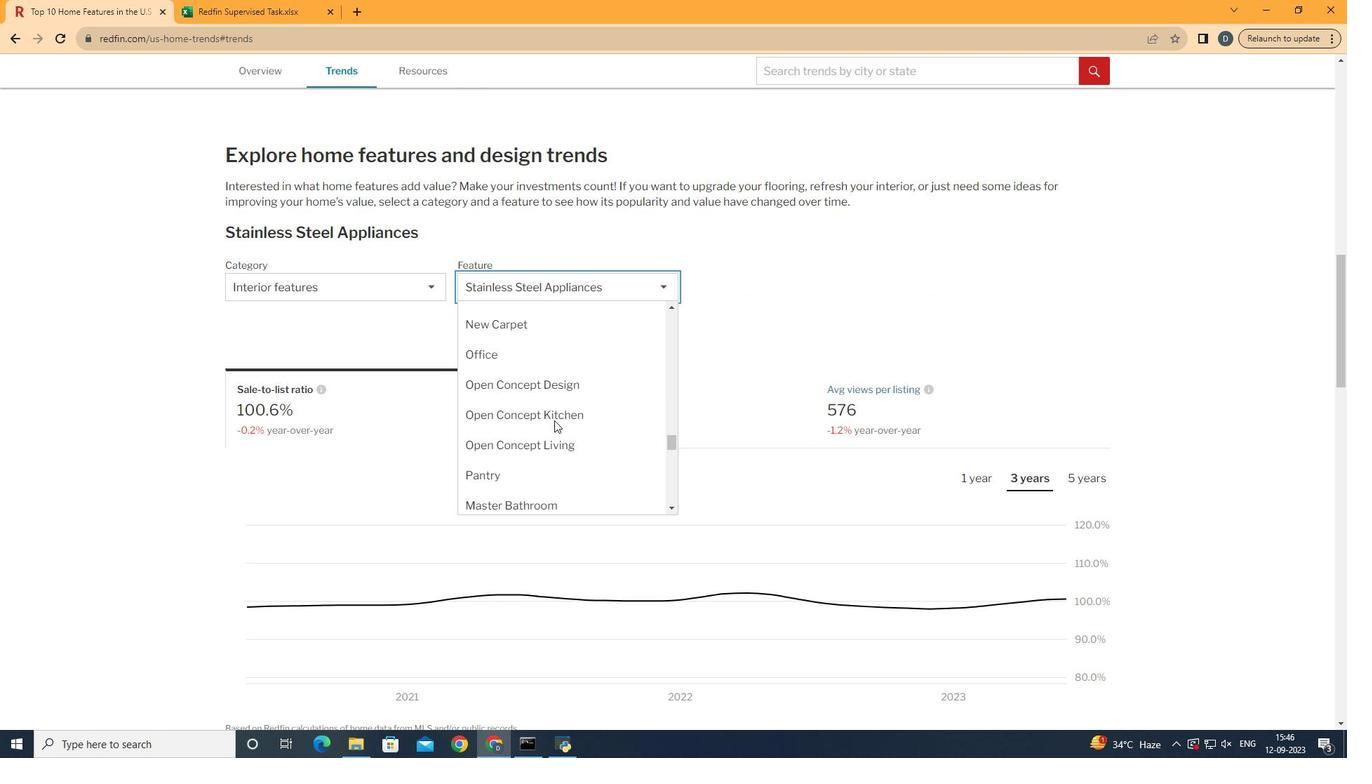 
Action: Mouse scrolled (609, 475) with delta (0, 0)
Screenshot: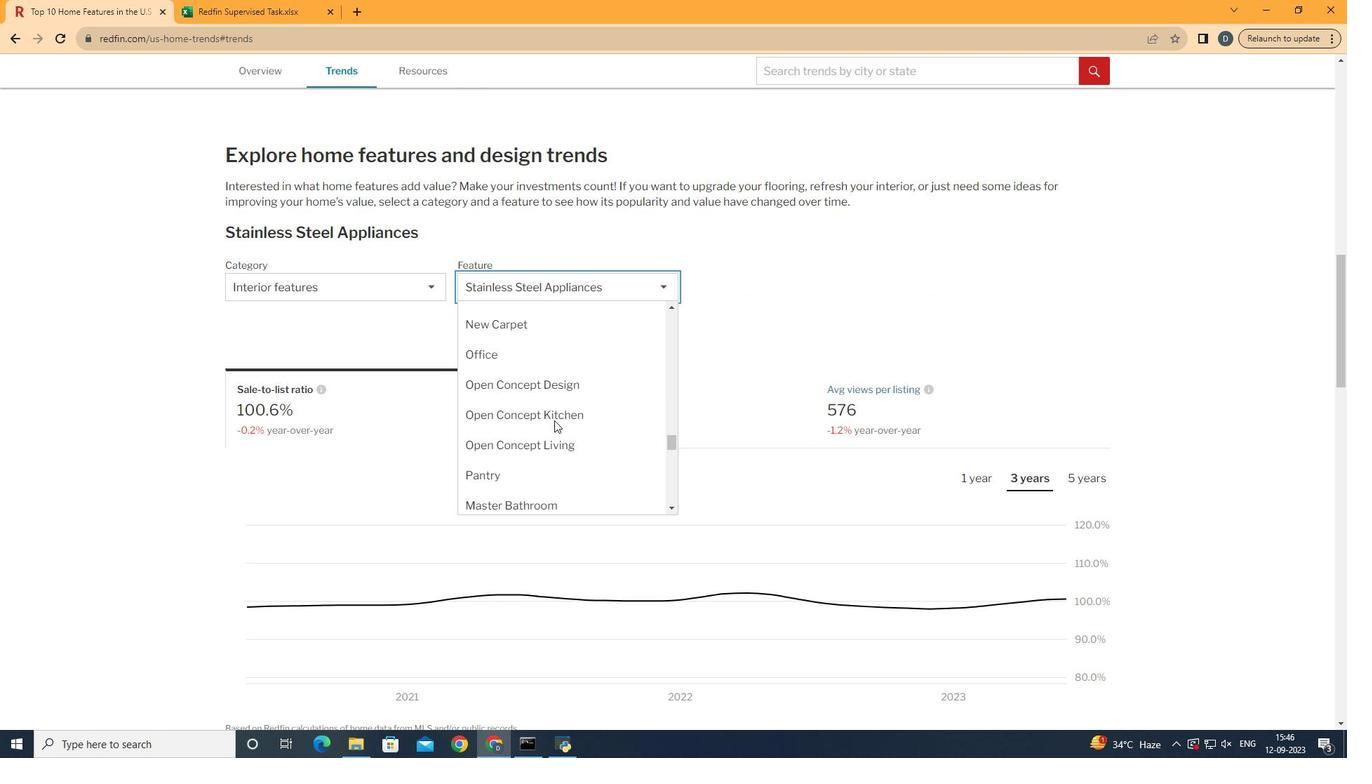 
Action: Mouse scrolled (609, 475) with delta (0, 0)
Screenshot: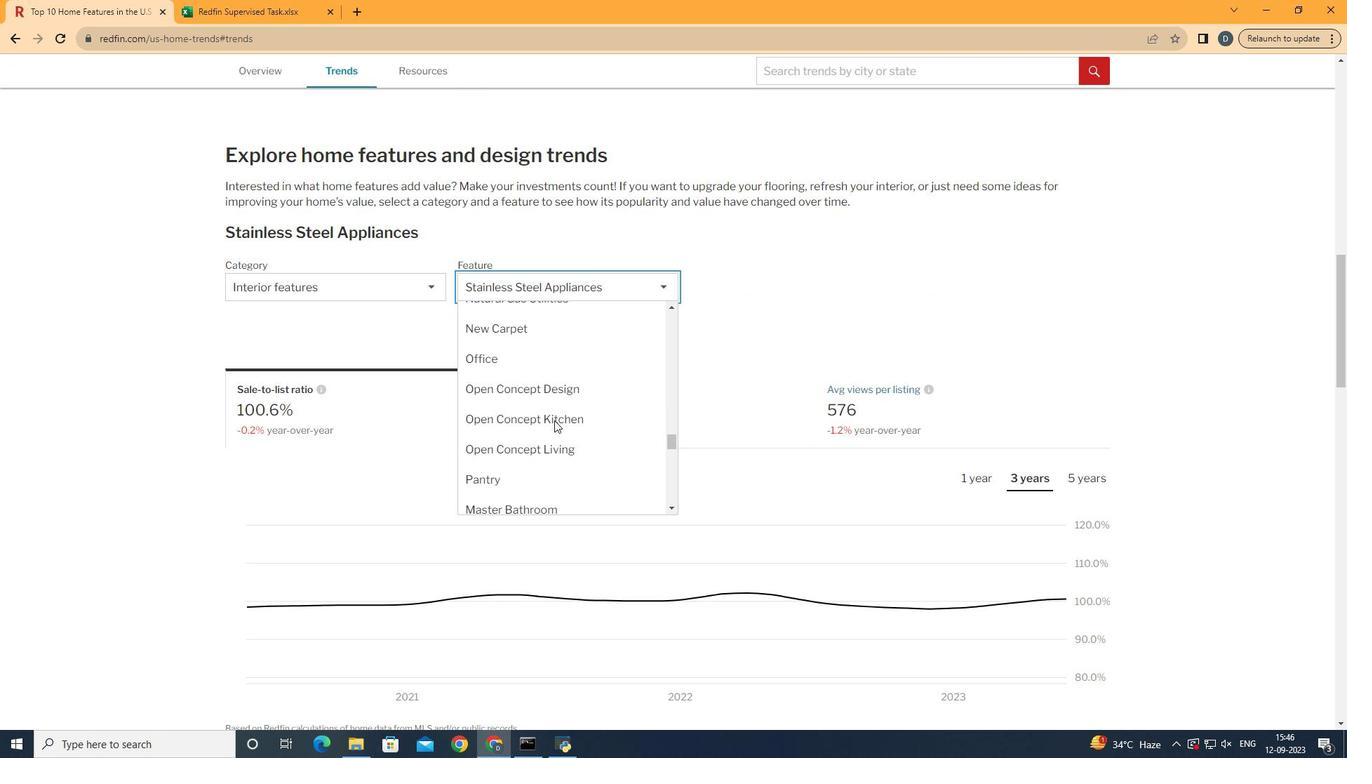 
Action: Mouse scrolled (609, 475) with delta (0, 0)
Screenshot: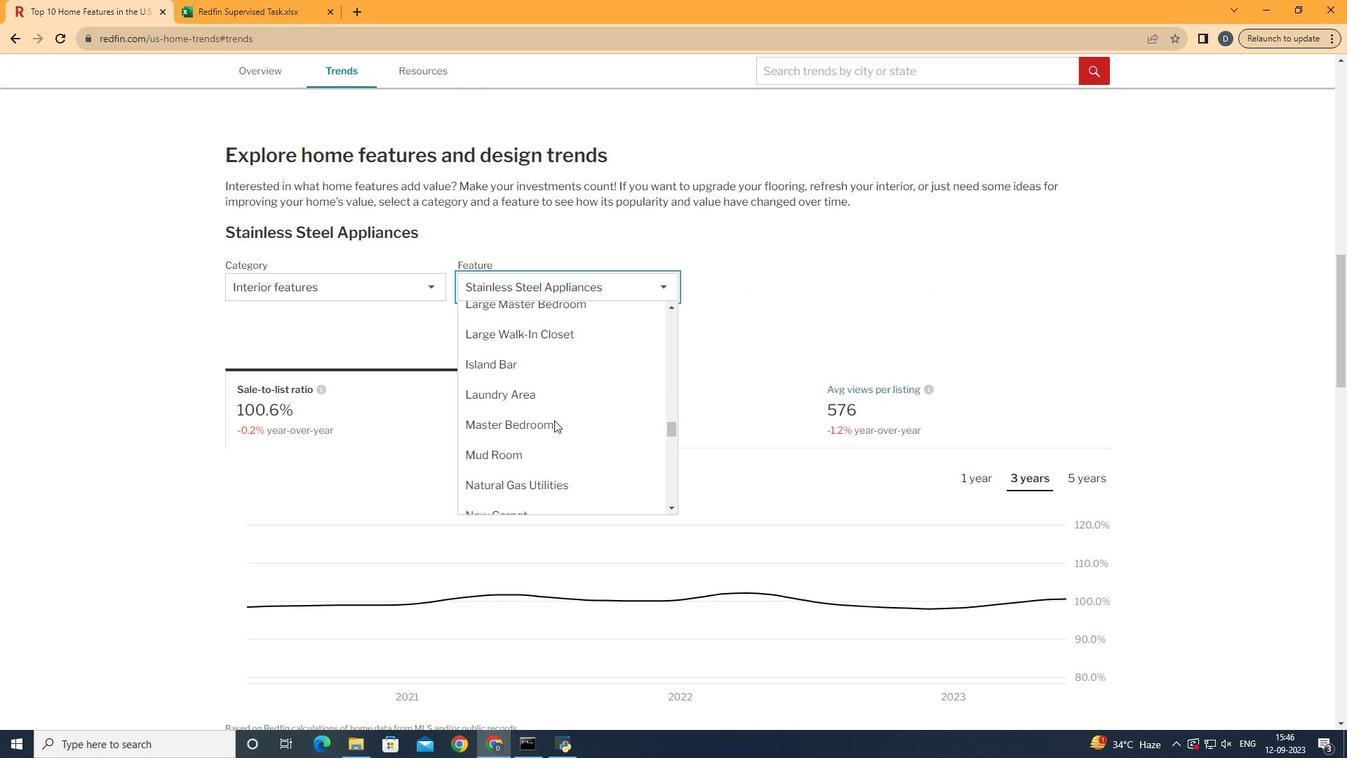 
Action: Mouse scrolled (609, 475) with delta (0, 0)
Screenshot: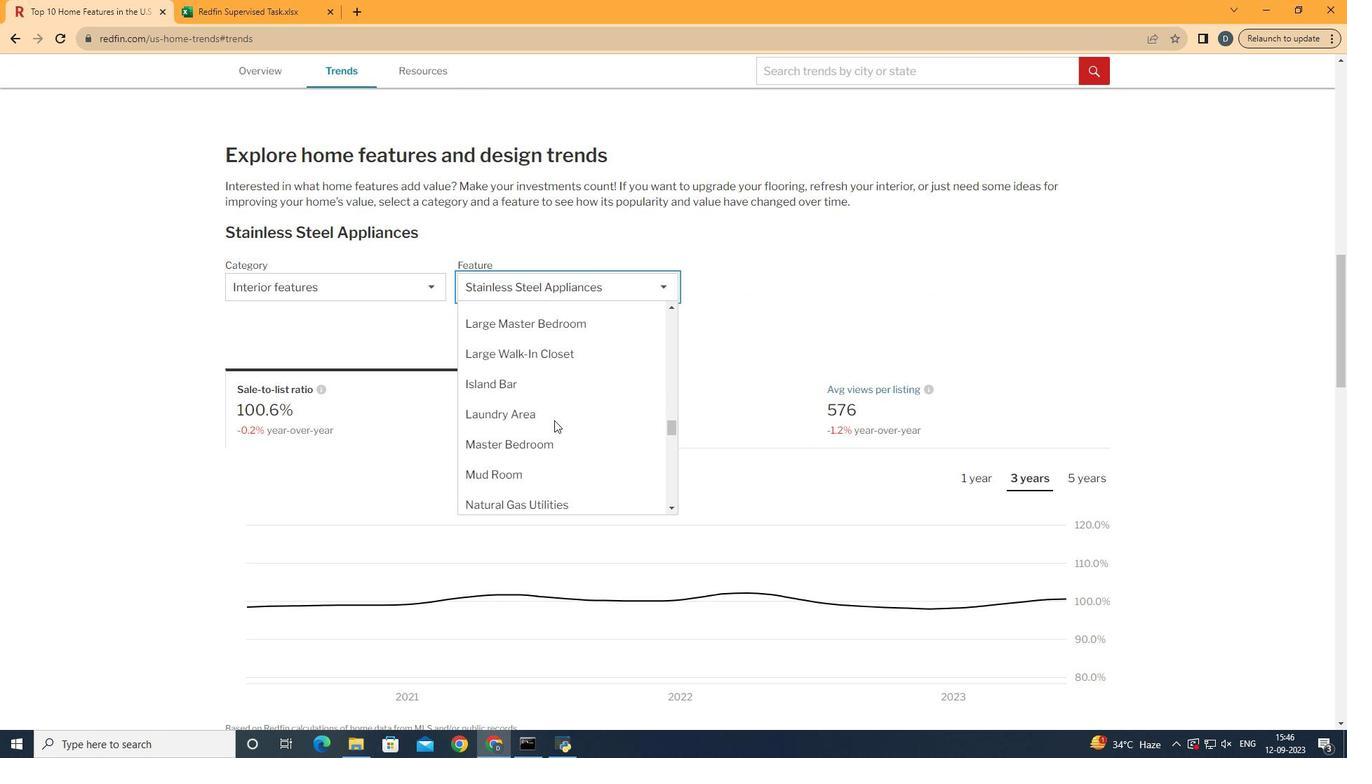
Action: Mouse scrolled (609, 475) with delta (0, 0)
Screenshot: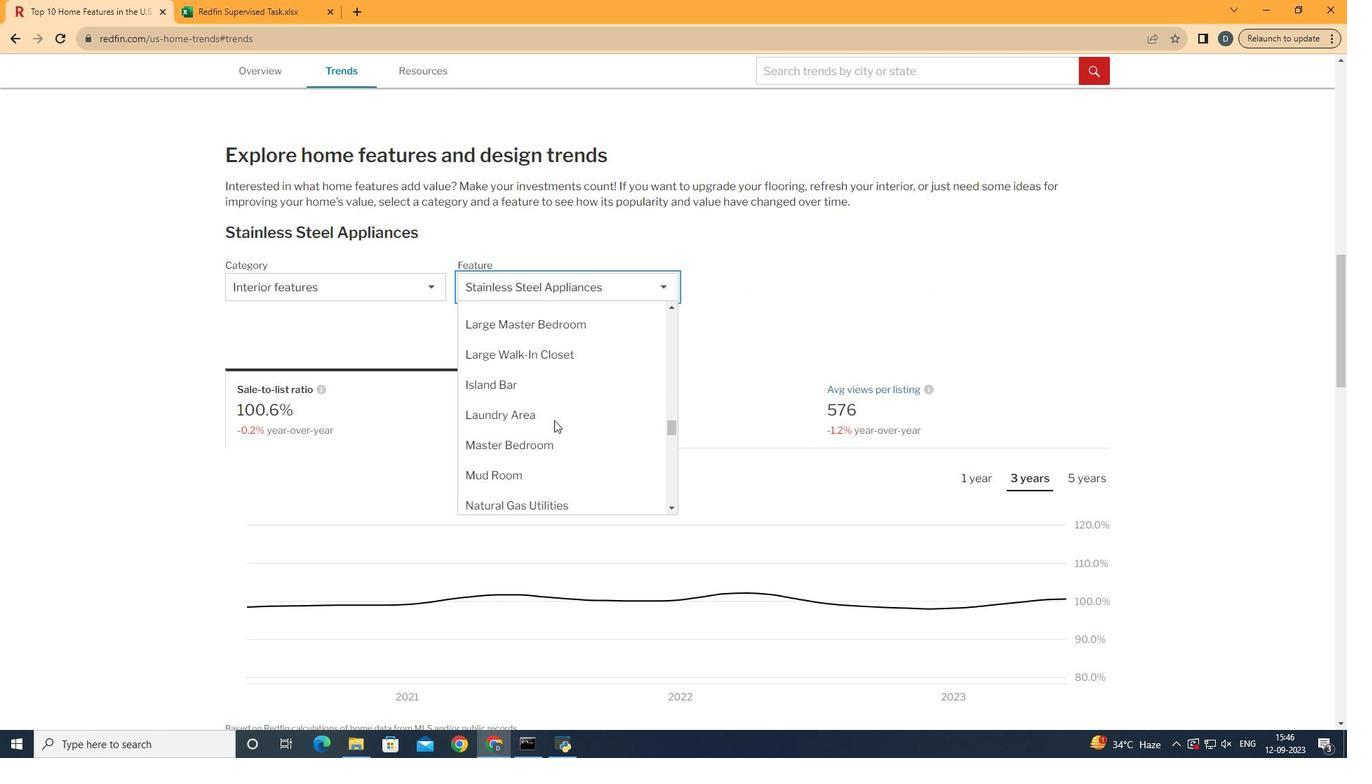 
Action: Mouse scrolled (609, 475) with delta (0, 0)
Screenshot: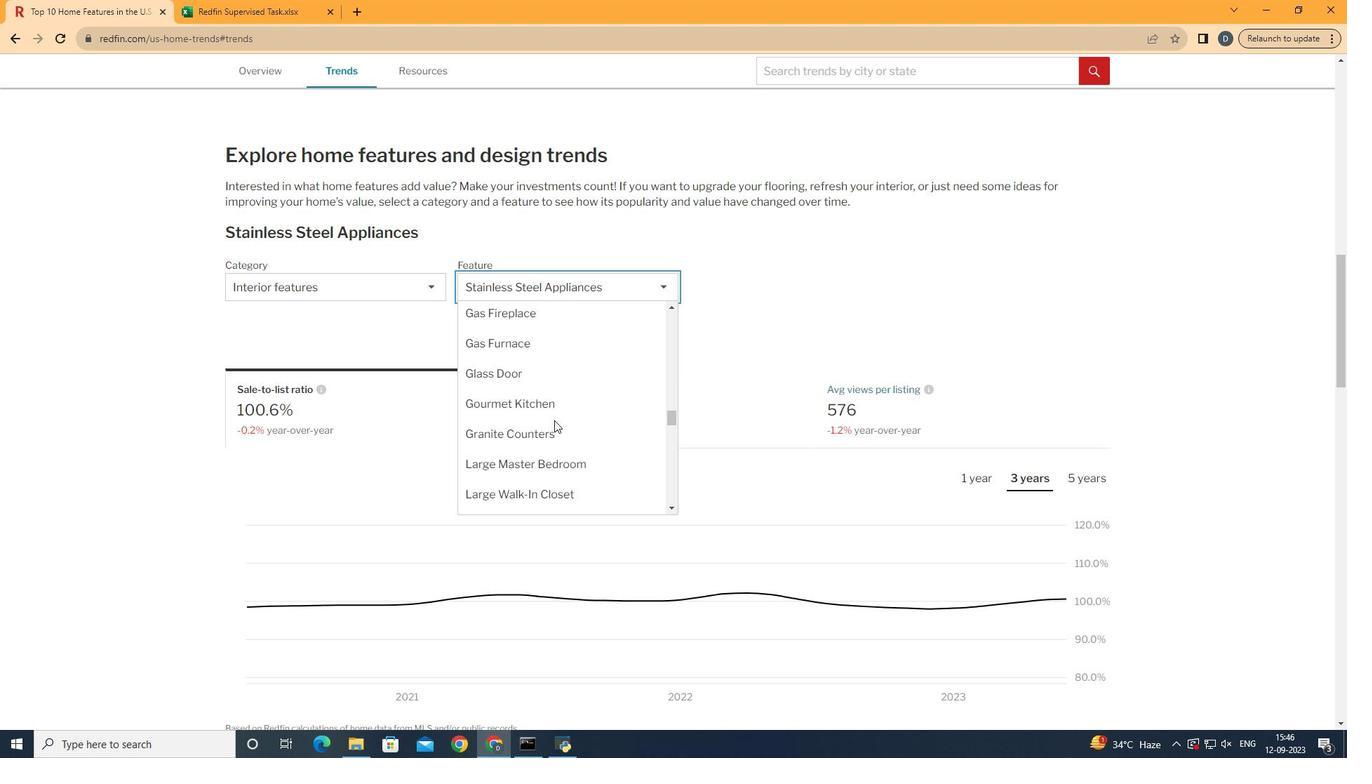 
Action: Mouse scrolled (609, 475) with delta (0, 0)
Screenshot: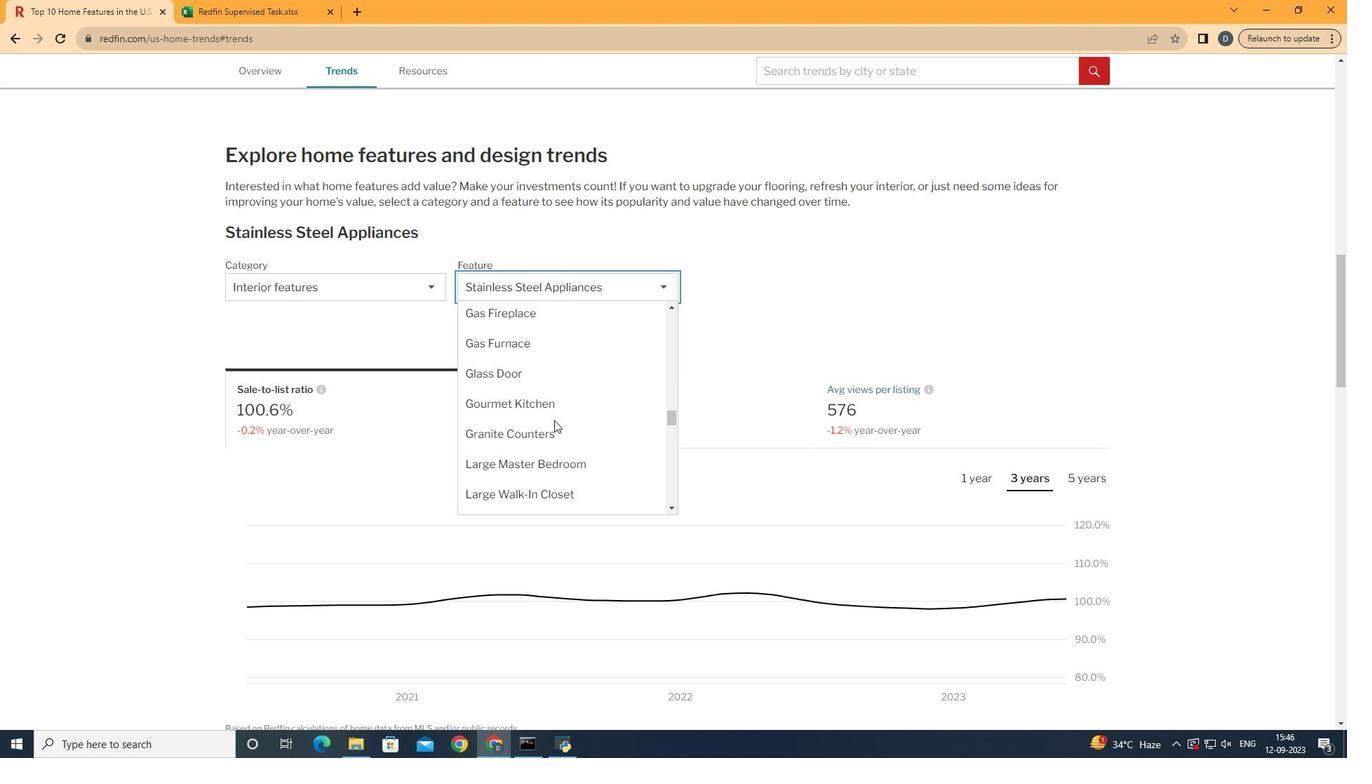
Action: Mouse moved to (624, 480)
Screenshot: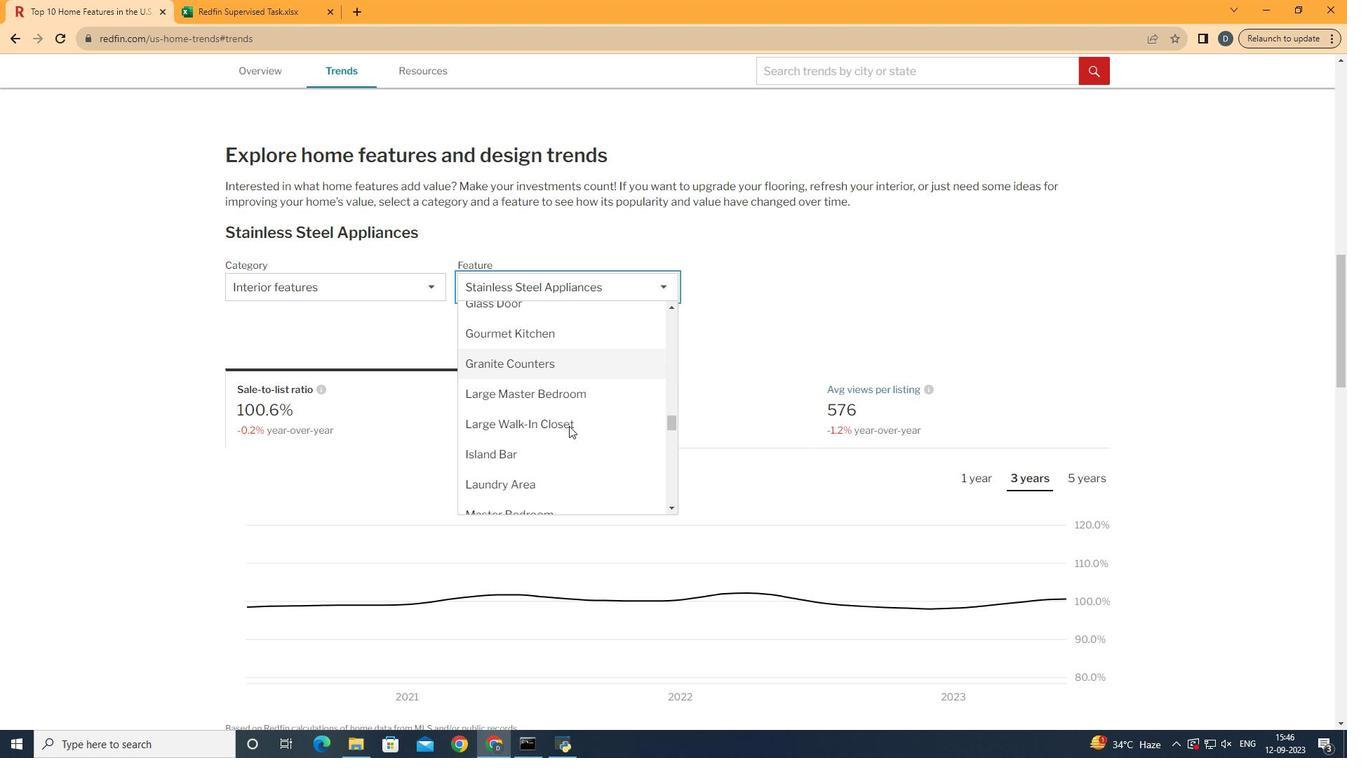
Action: Mouse scrolled (624, 480) with delta (0, 0)
Screenshot: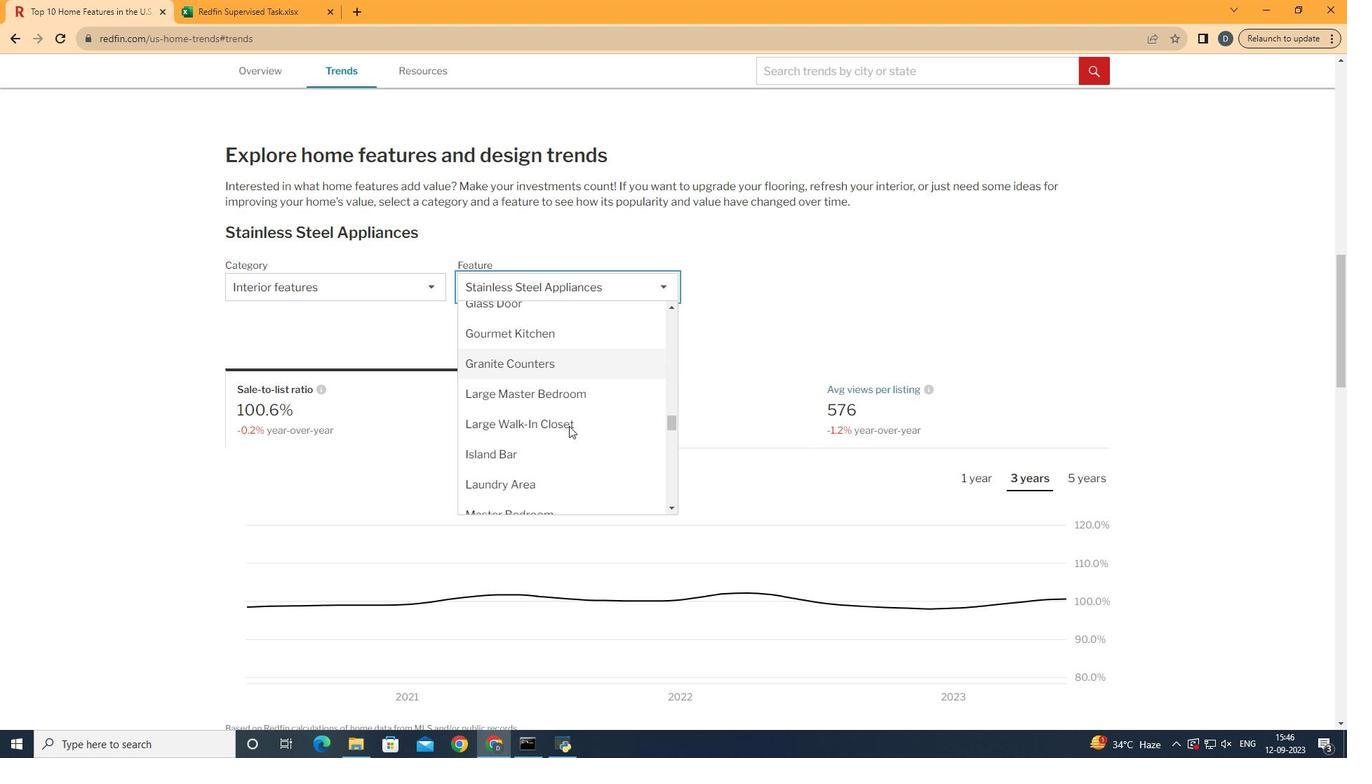 
Action: Mouse pressed left at (624, 480)
Screenshot: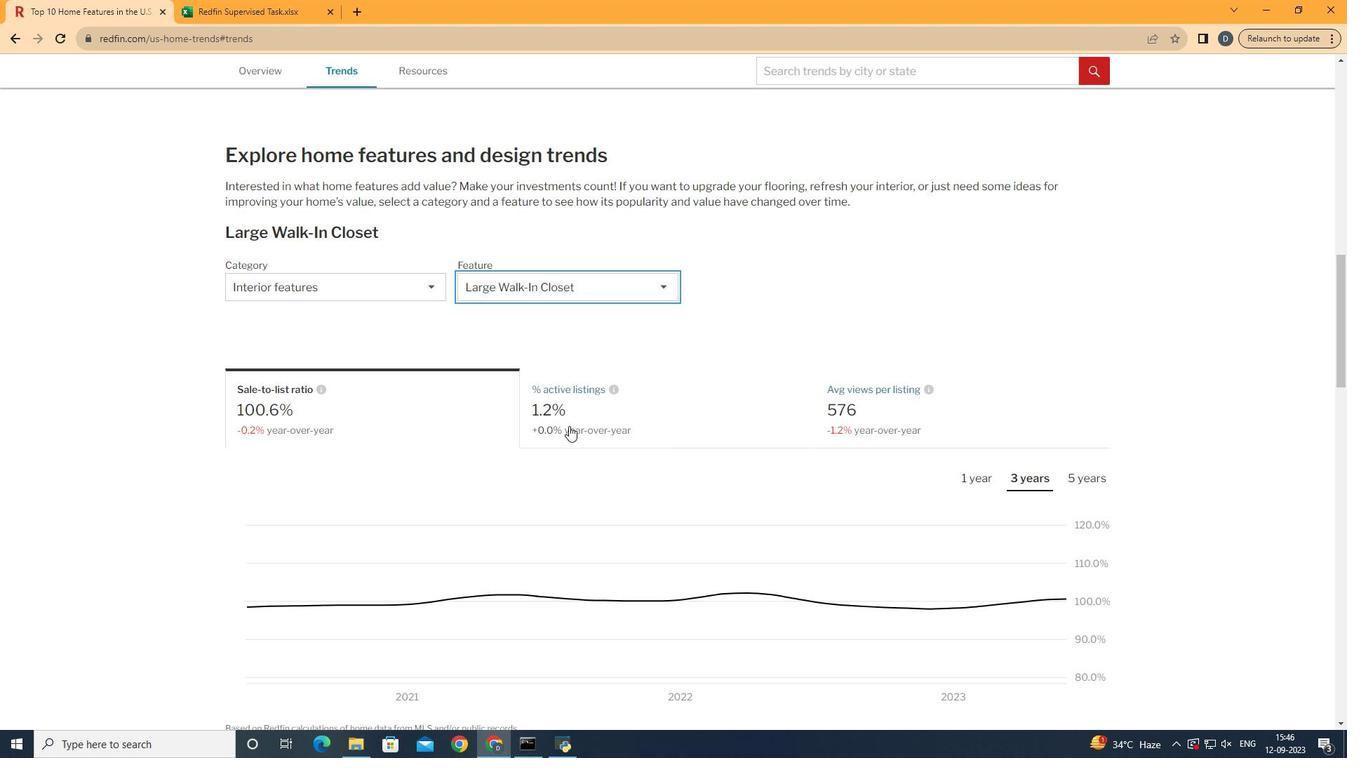 
Action: Mouse moved to (508, 459)
Screenshot: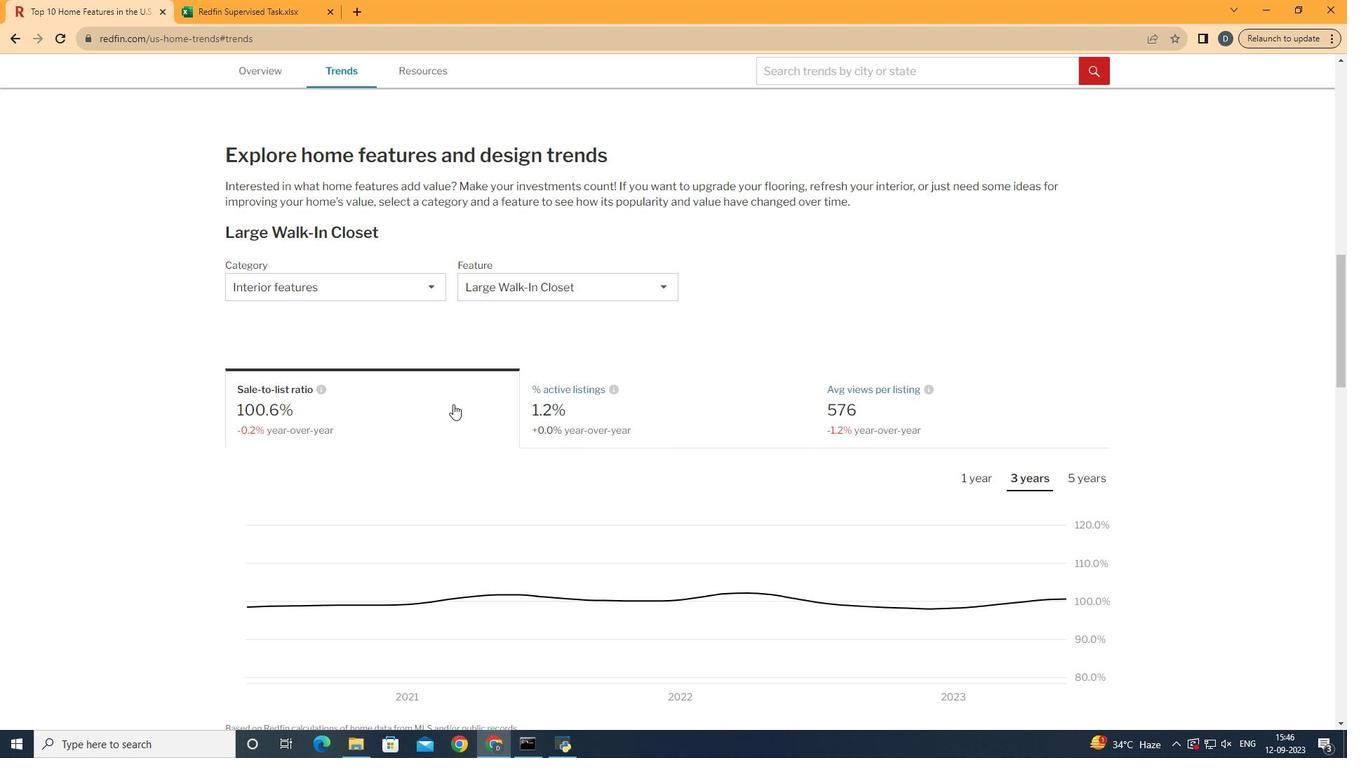 
Action: Mouse pressed left at (508, 459)
Screenshot: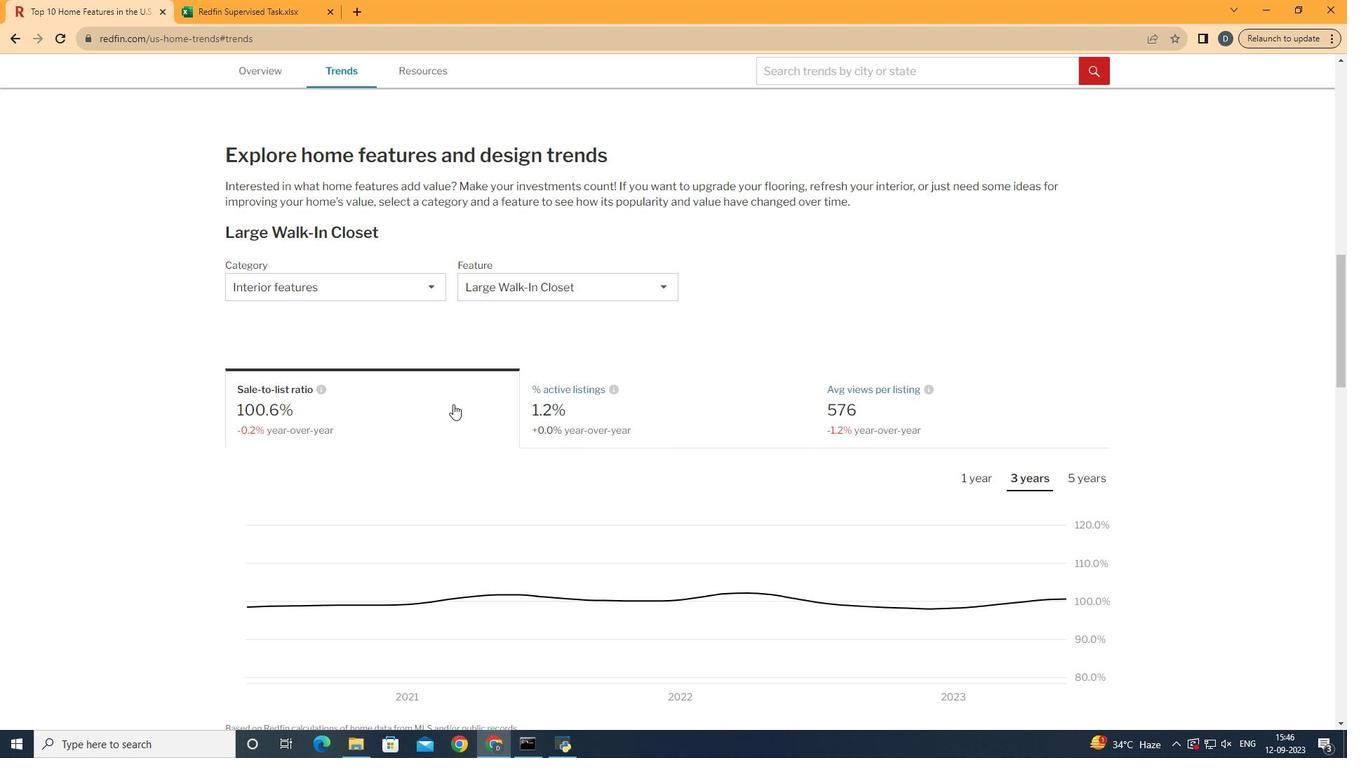 
Action: Mouse scrolled (508, 458) with delta (0, 0)
Screenshot: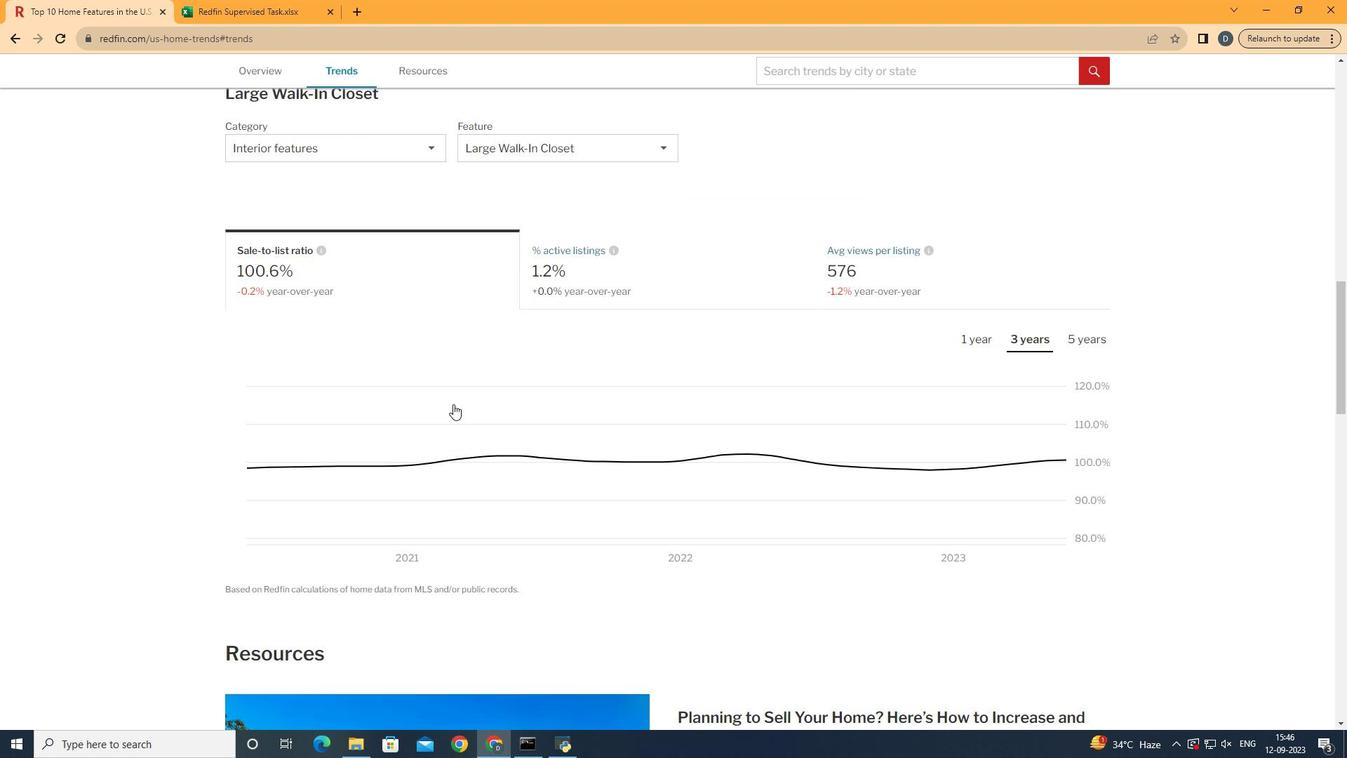 
Action: Mouse scrolled (508, 458) with delta (0, 0)
Screenshot: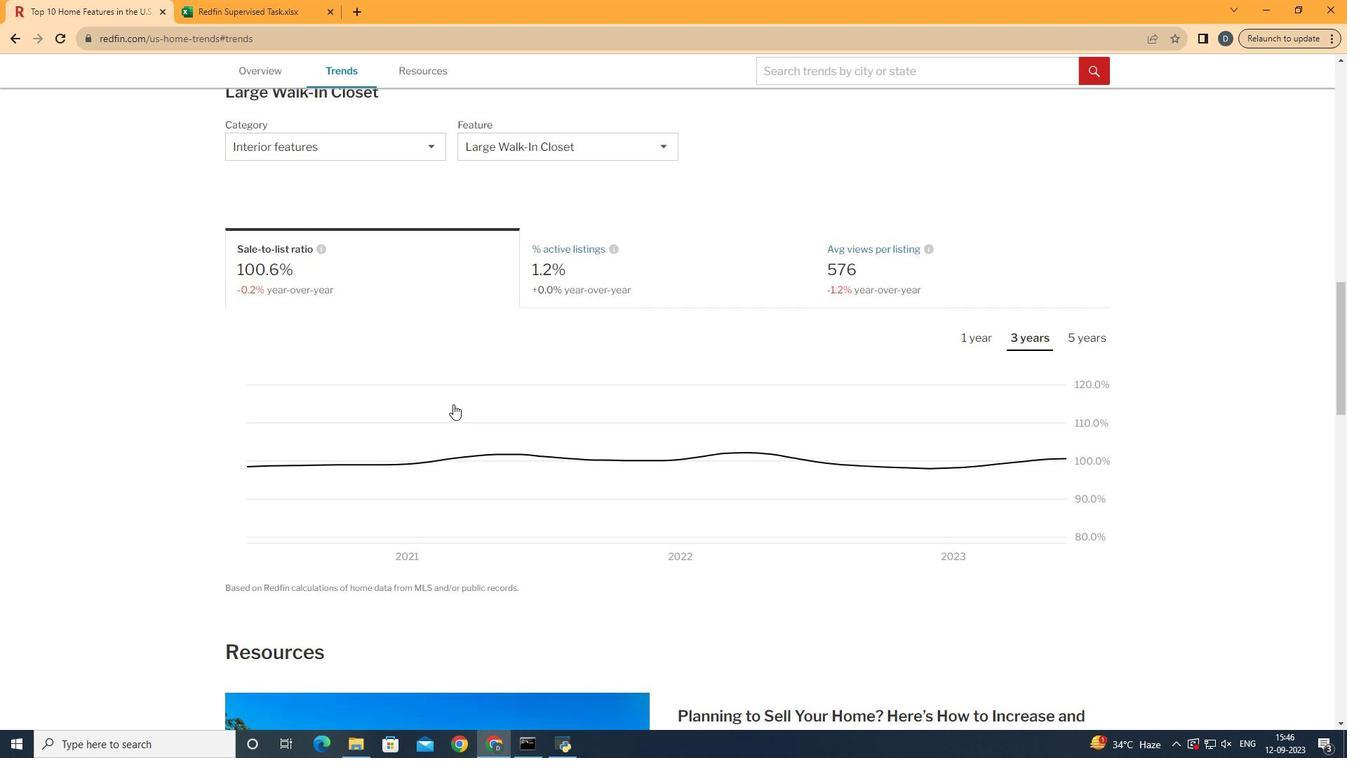 
Action: Mouse scrolled (508, 458) with delta (0, 0)
Screenshot: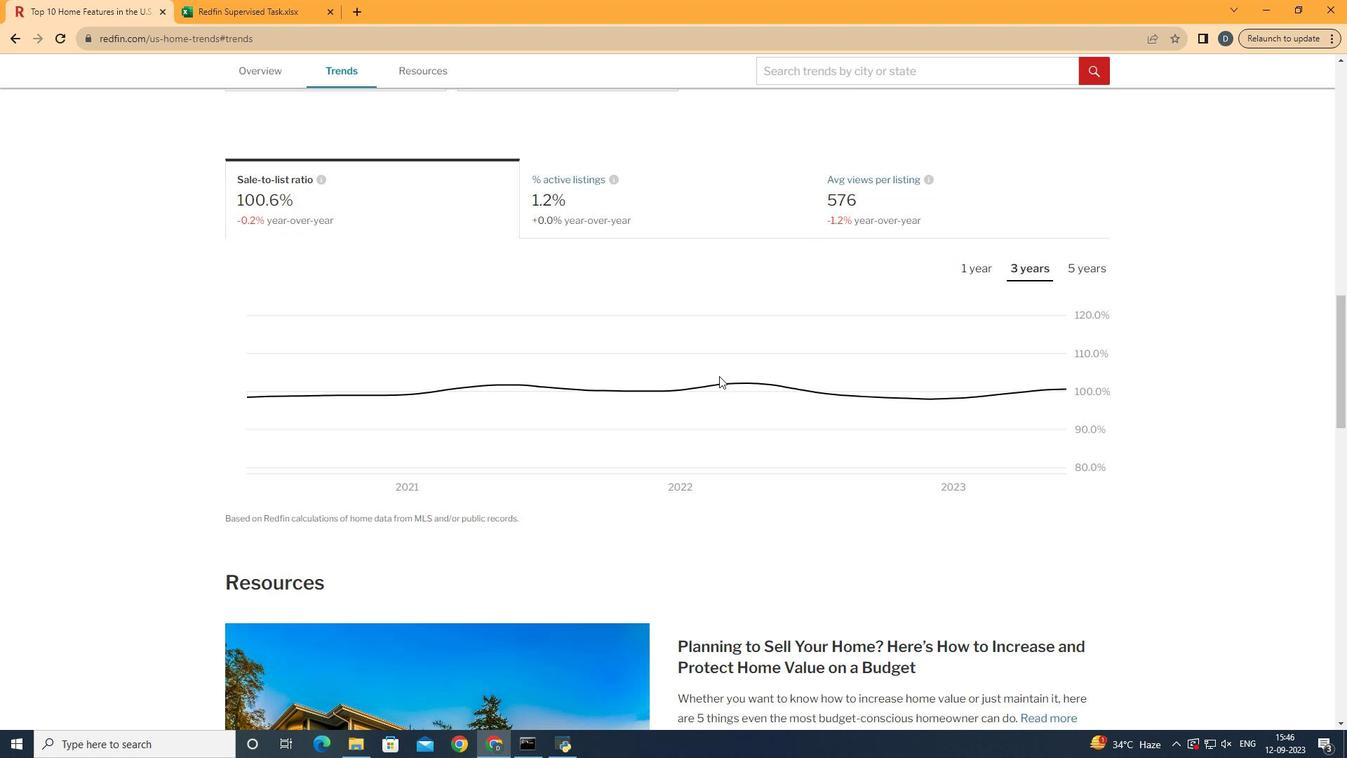 
Action: Mouse moved to (1151, 320)
Screenshot: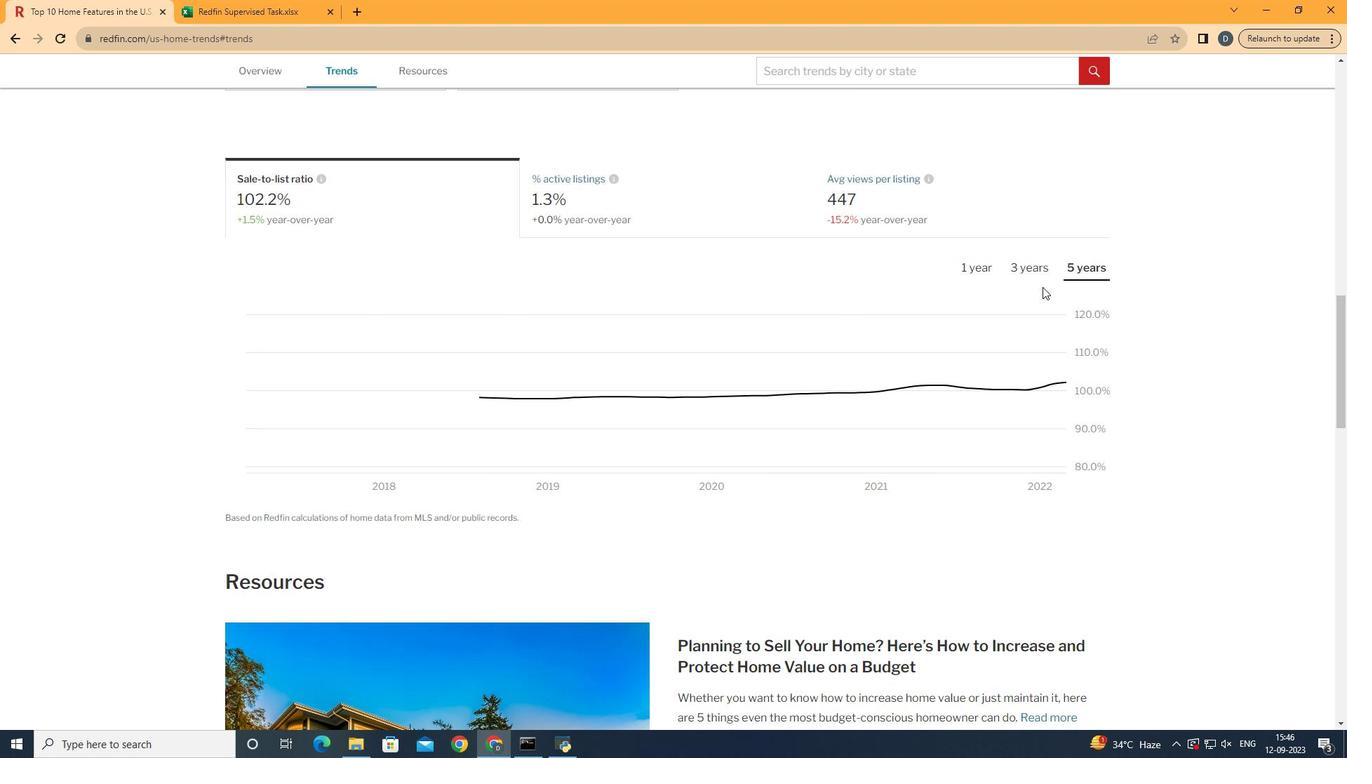 
Action: Mouse pressed left at (1151, 320)
Screenshot: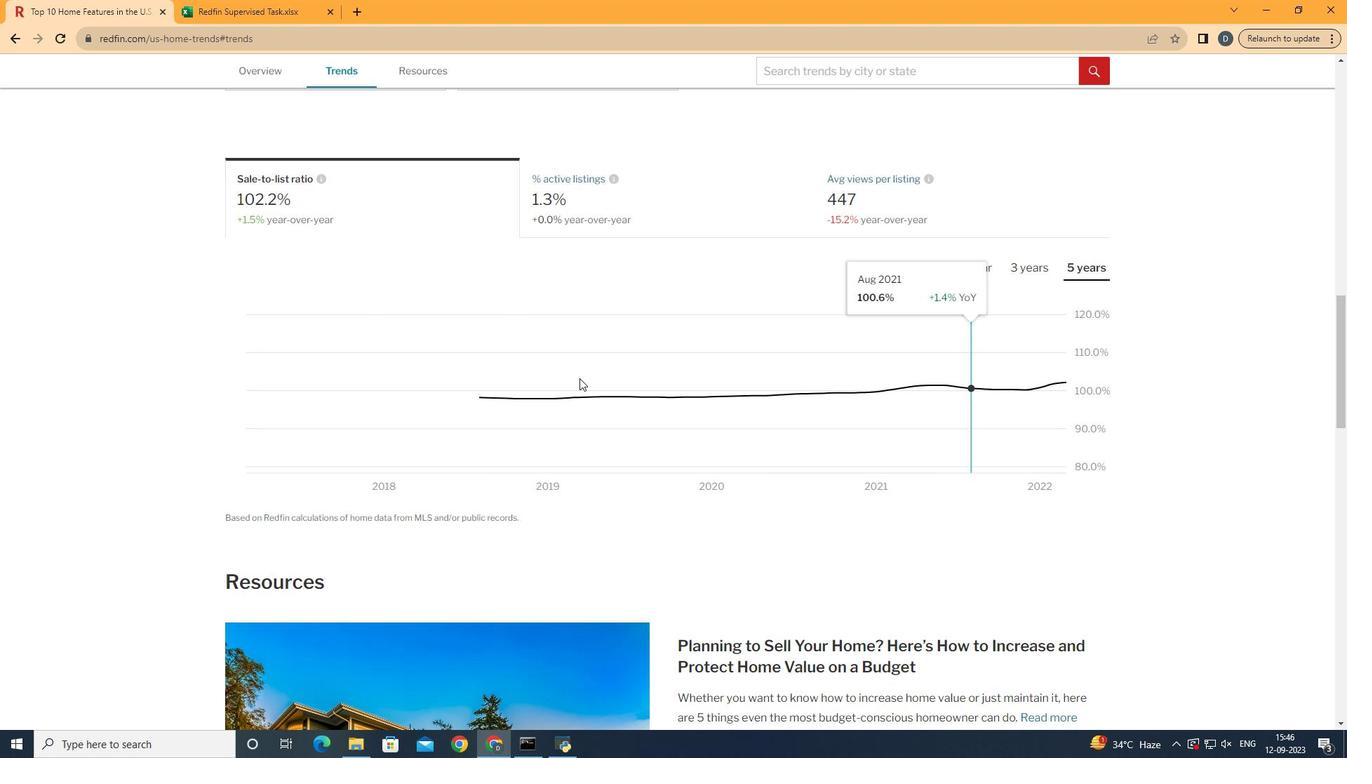 
Action: Mouse moved to (1156, 423)
Screenshot: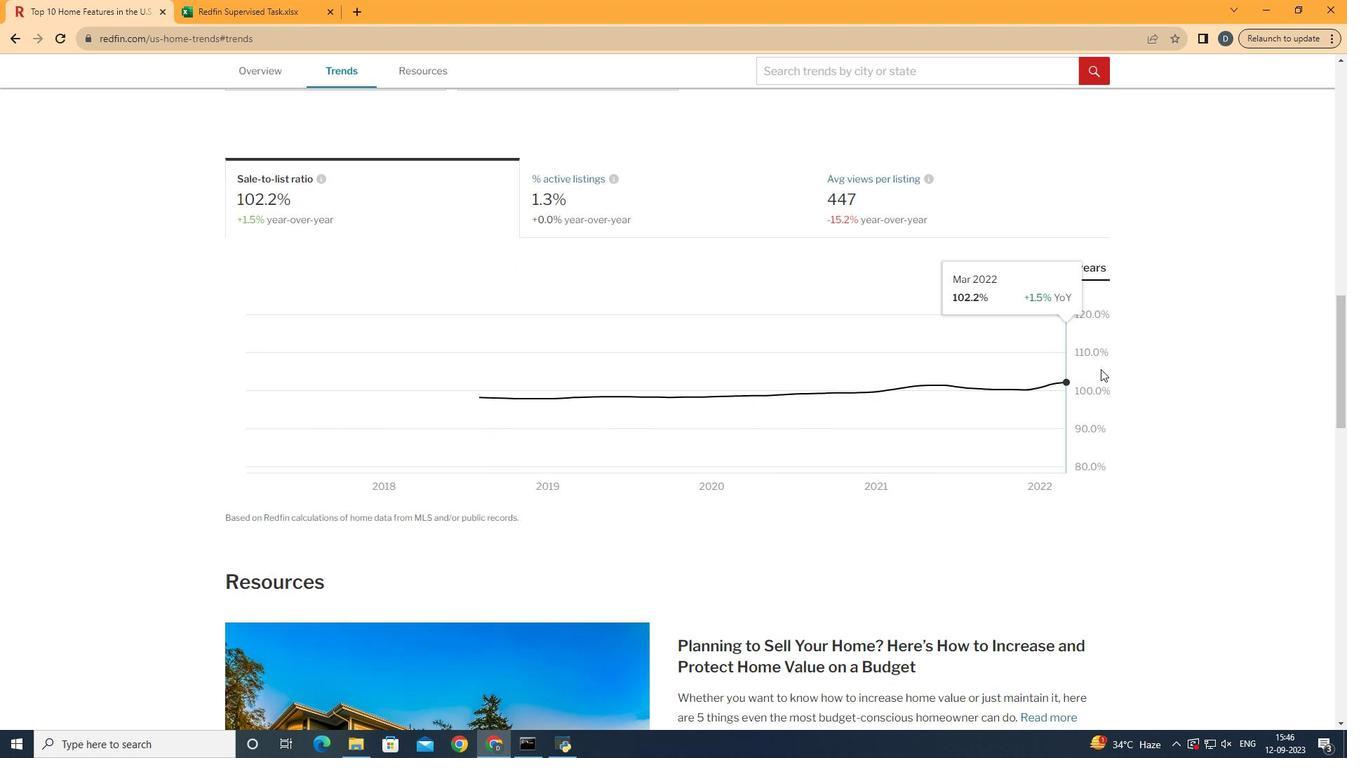 
